 Task: Create record types in expense reportobject.
Action: Mouse moved to (569, 43)
Screenshot: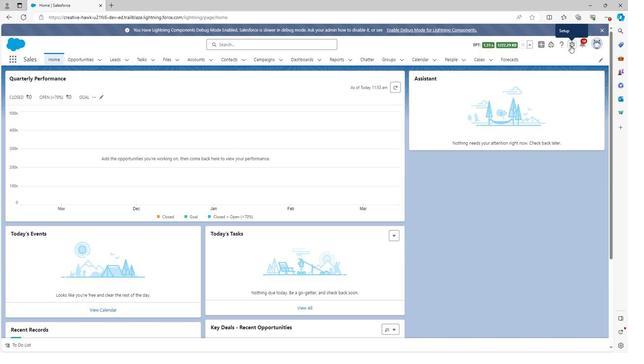 
Action: Mouse pressed left at (569, 43)
Screenshot: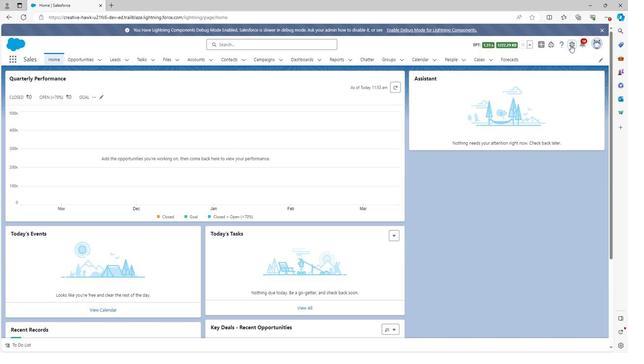 
Action: Mouse moved to (538, 68)
Screenshot: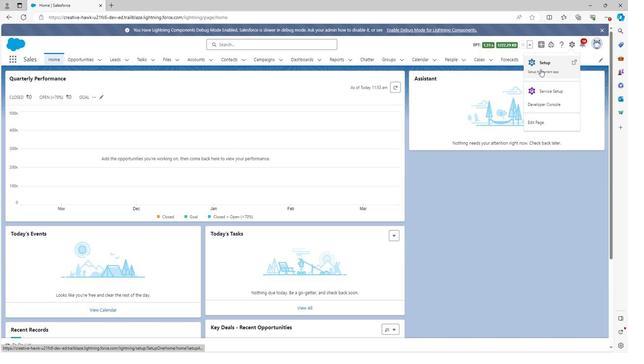 
Action: Mouse pressed left at (538, 68)
Screenshot: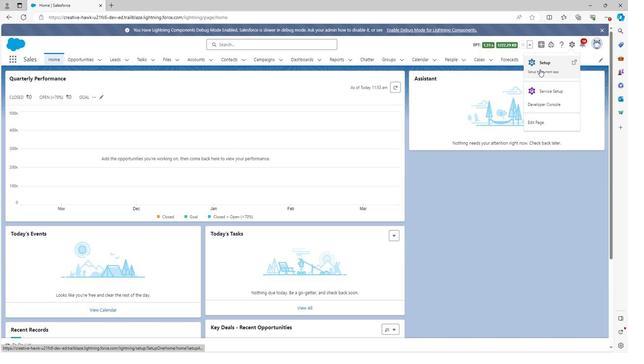 
Action: Mouse moved to (87, 57)
Screenshot: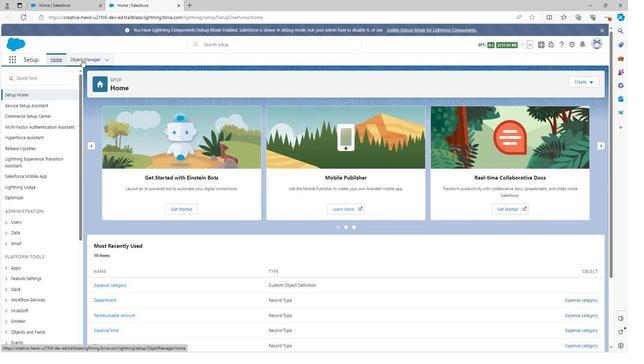 
Action: Mouse pressed left at (87, 57)
Screenshot: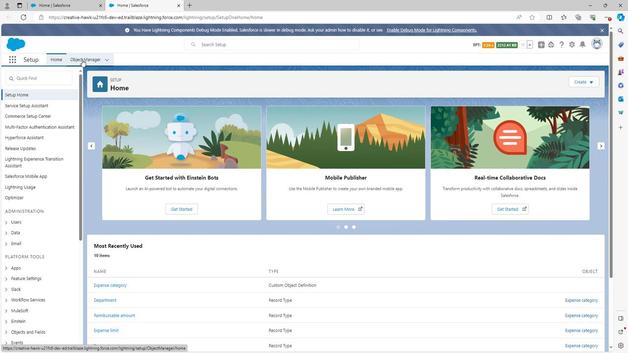 
Action: Mouse moved to (64, 233)
Screenshot: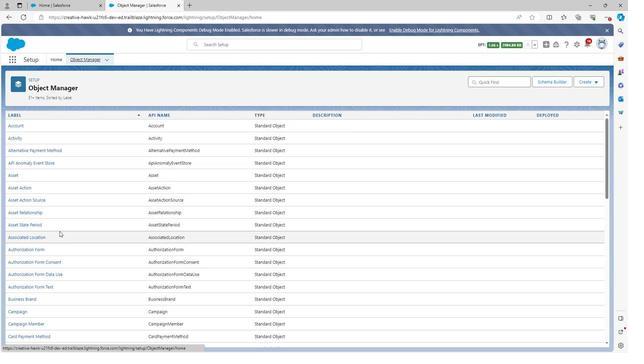 
Action: Mouse scrolled (64, 233) with delta (0, 0)
Screenshot: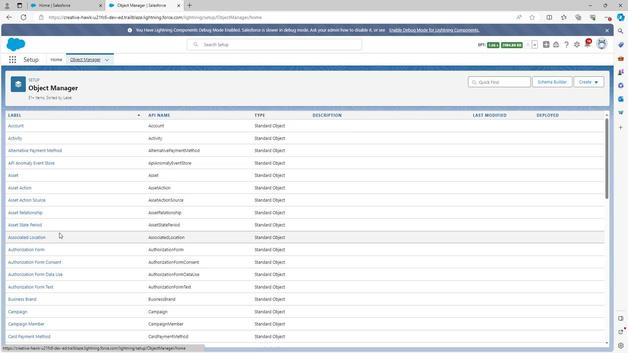 
Action: Mouse moved to (64, 236)
Screenshot: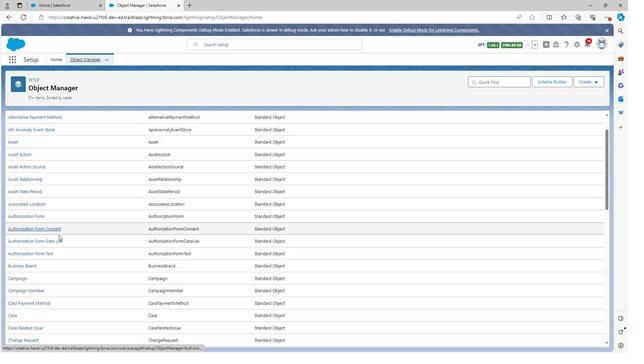 
Action: Mouse scrolled (64, 236) with delta (0, 0)
Screenshot: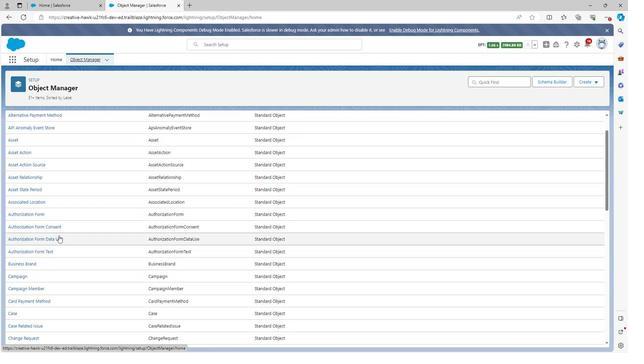 
Action: Mouse moved to (64, 237)
Screenshot: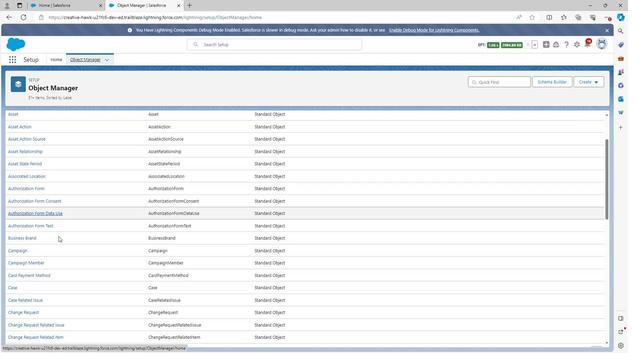 
Action: Mouse scrolled (64, 237) with delta (0, 0)
Screenshot: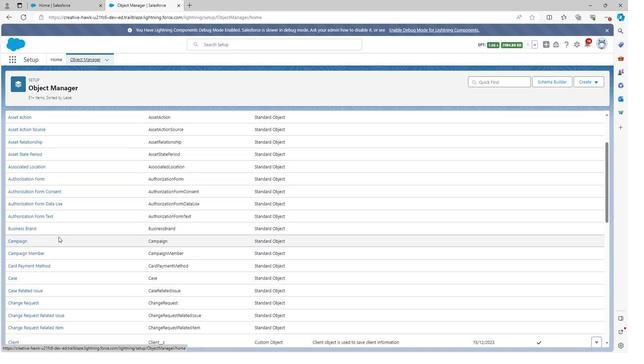 
Action: Mouse moved to (64, 237)
Screenshot: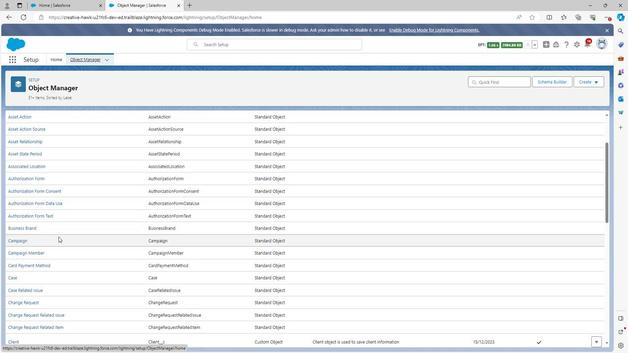 
Action: Mouse scrolled (64, 237) with delta (0, 0)
Screenshot: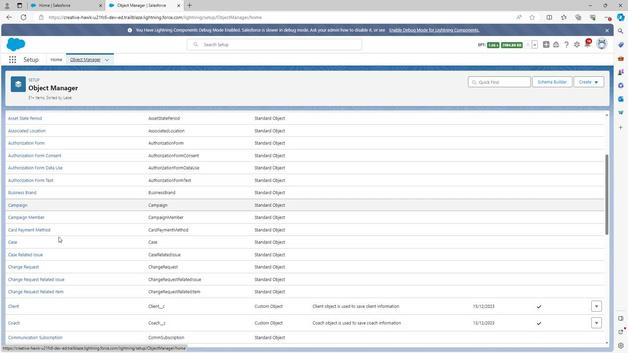 
Action: Mouse scrolled (64, 237) with delta (0, 0)
Screenshot: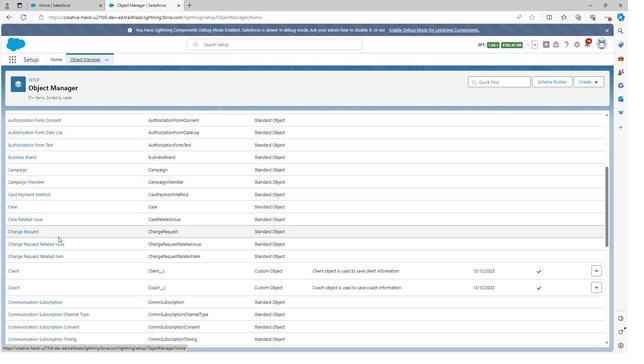 
Action: Mouse scrolled (64, 237) with delta (0, 0)
Screenshot: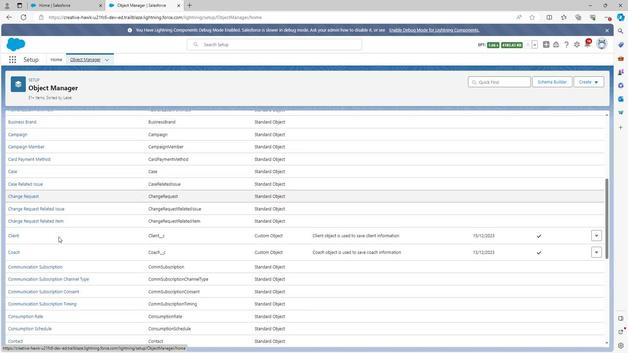 
Action: Mouse scrolled (64, 237) with delta (0, 0)
Screenshot: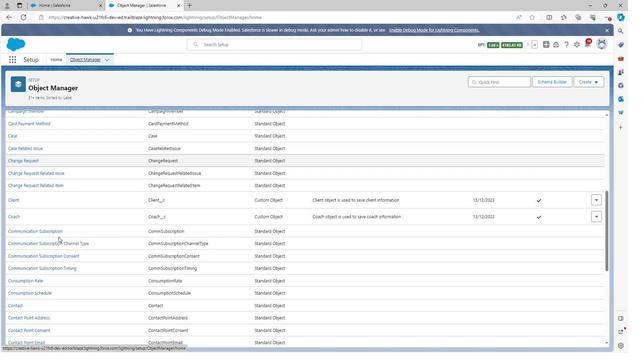 
Action: Mouse scrolled (64, 237) with delta (0, 0)
Screenshot: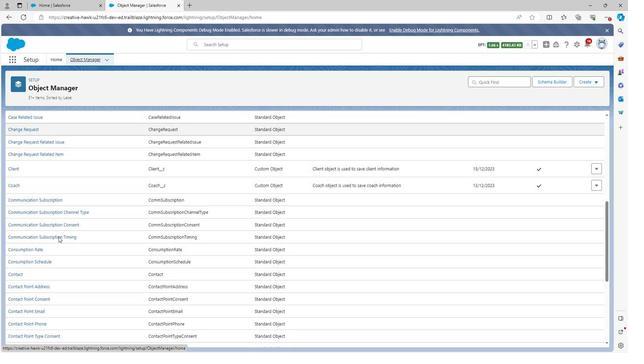 
Action: Mouse scrolled (64, 237) with delta (0, 0)
Screenshot: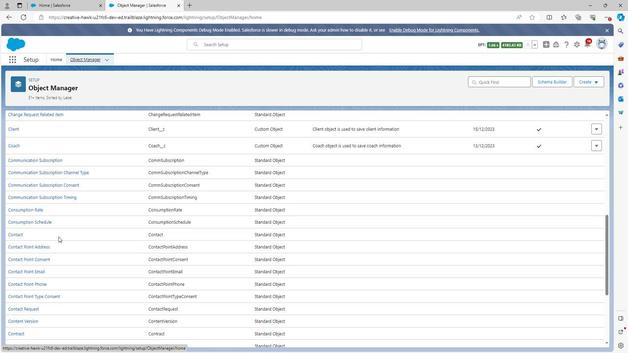 
Action: Mouse scrolled (64, 237) with delta (0, 0)
Screenshot: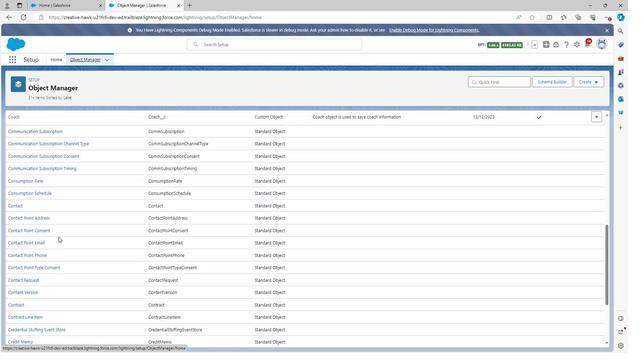 
Action: Mouse scrolled (64, 237) with delta (0, 0)
Screenshot: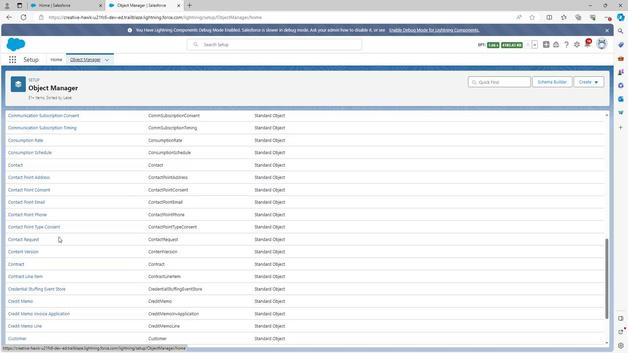 
Action: Mouse scrolled (64, 237) with delta (0, 0)
Screenshot: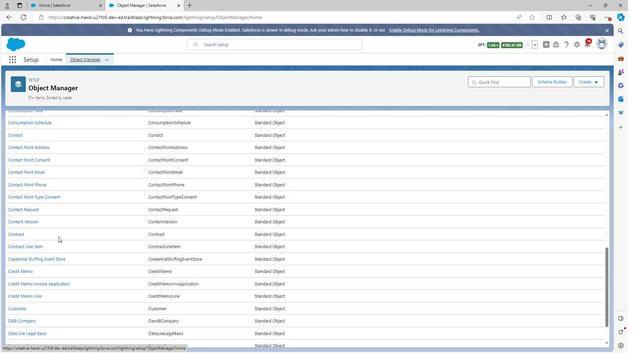 
Action: Mouse scrolled (64, 237) with delta (0, 0)
Screenshot: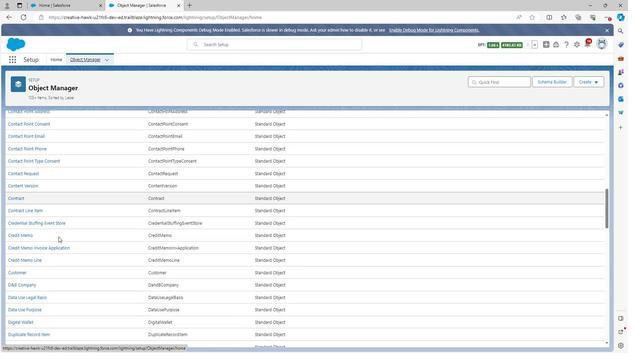 
Action: Mouse scrolled (64, 237) with delta (0, 0)
Screenshot: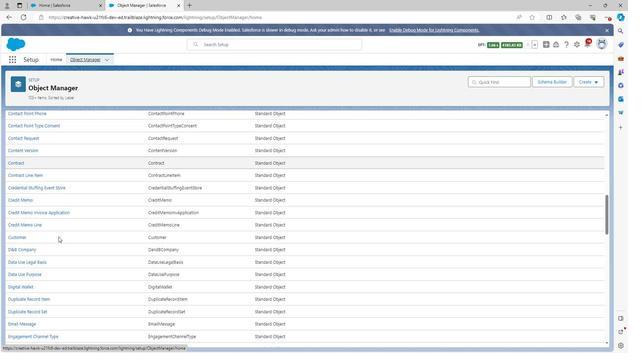 
Action: Mouse scrolled (64, 237) with delta (0, 0)
Screenshot: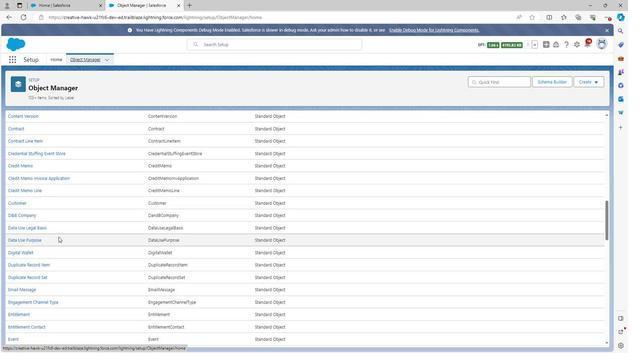 
Action: Mouse moved to (64, 238)
Screenshot: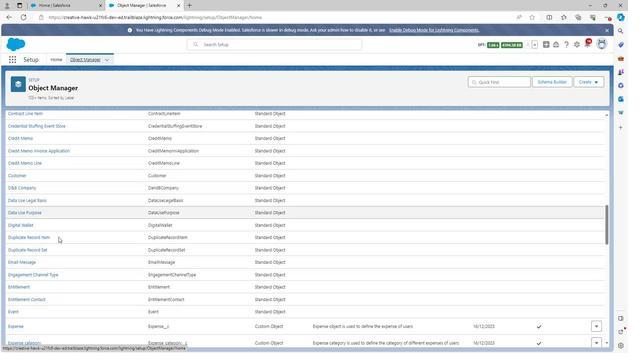 
Action: Mouse scrolled (64, 238) with delta (0, 0)
Screenshot: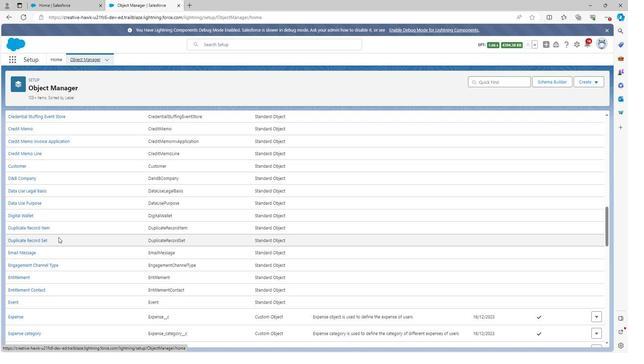 
Action: Mouse scrolled (64, 238) with delta (0, 0)
Screenshot: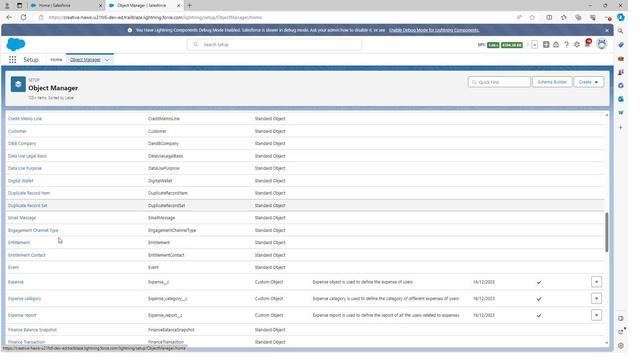 
Action: Mouse scrolled (64, 238) with delta (0, 0)
Screenshot: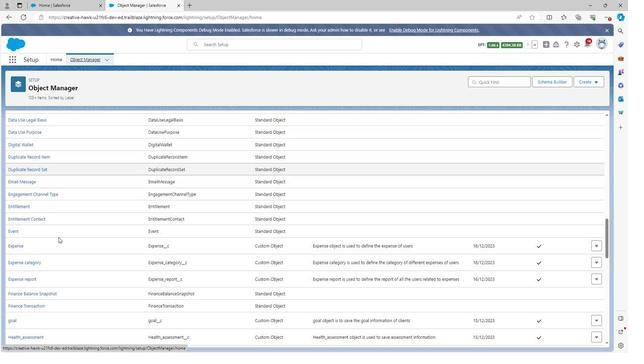 
Action: Mouse moved to (36, 244)
Screenshot: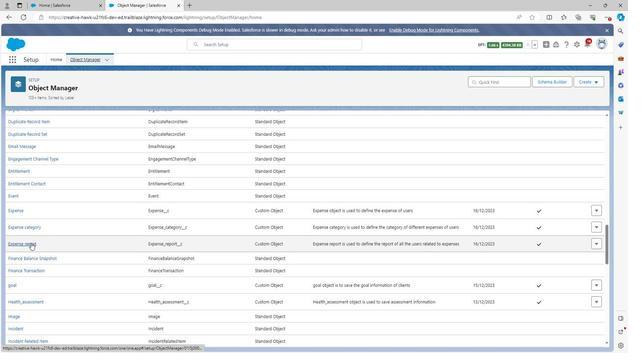 
Action: Mouse pressed left at (36, 244)
Screenshot: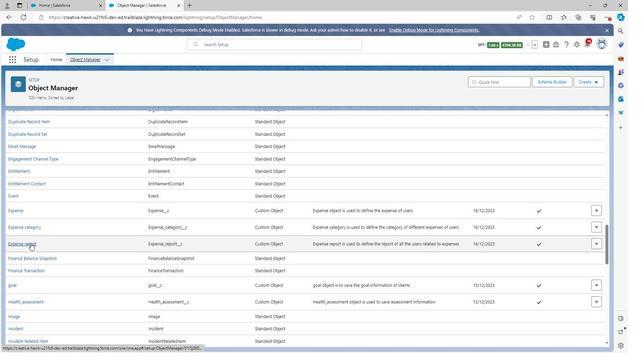 
Action: Mouse moved to (35, 216)
Screenshot: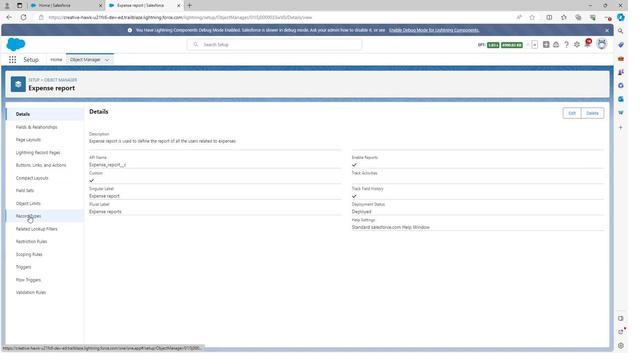 
Action: Mouse pressed left at (35, 216)
Screenshot: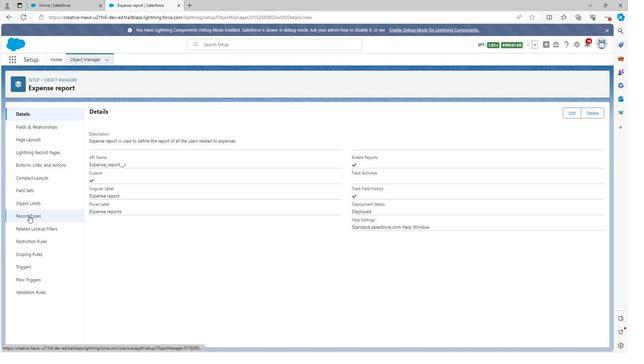 
Action: Mouse moved to (540, 110)
Screenshot: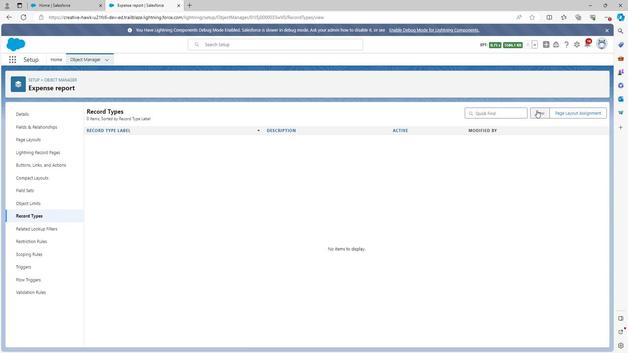 
Action: Mouse pressed left at (540, 110)
Screenshot: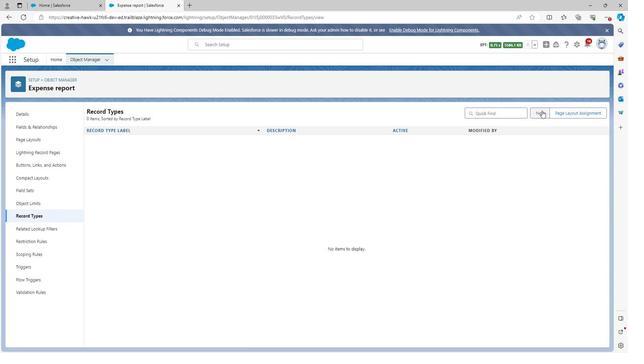 
Action: Mouse moved to (222, 175)
Screenshot: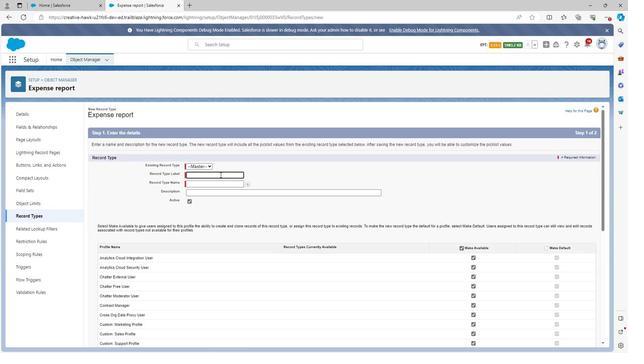 
Action: Mouse pressed left at (222, 175)
Screenshot: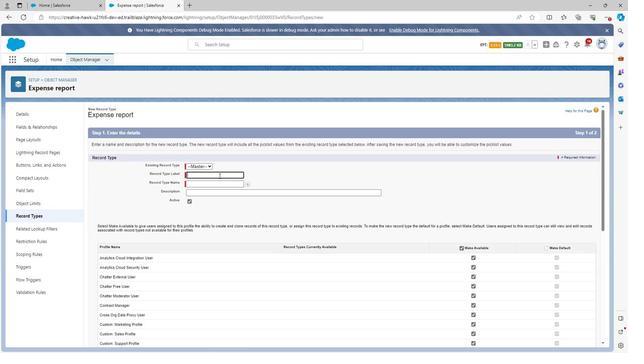 
Action: Mouse moved to (223, 175)
Screenshot: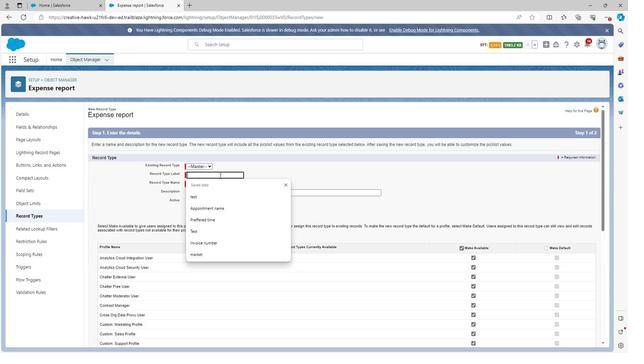 
Action: Key pressed <Key.shift>Report<Key.space>name
Screenshot: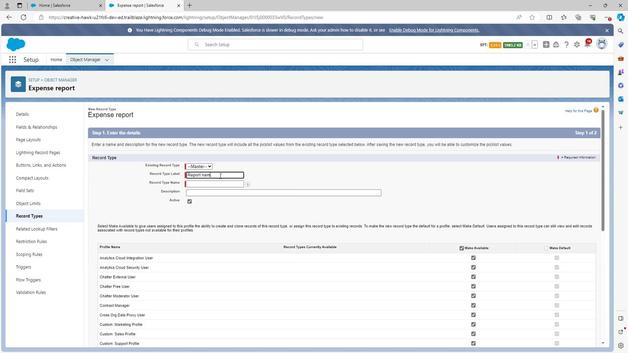 
Action: Mouse moved to (303, 172)
Screenshot: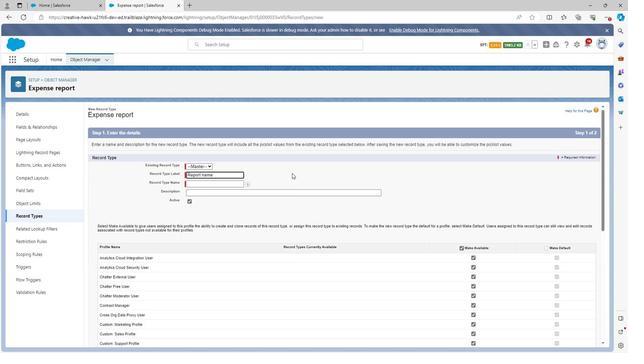 
Action: Mouse pressed left at (303, 172)
Screenshot: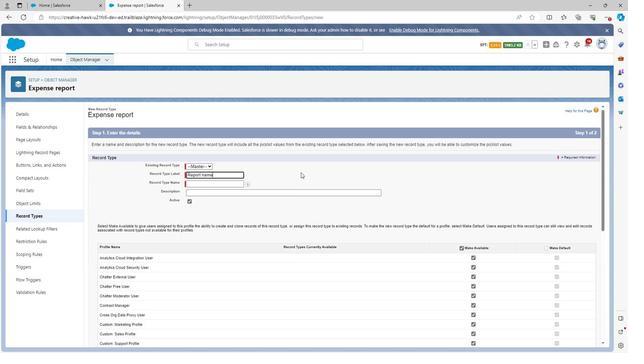 
Action: Mouse moved to (255, 196)
Screenshot: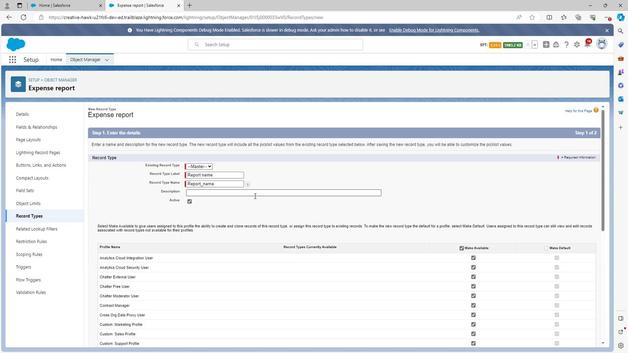 
Action: Mouse pressed left at (255, 196)
Screenshot: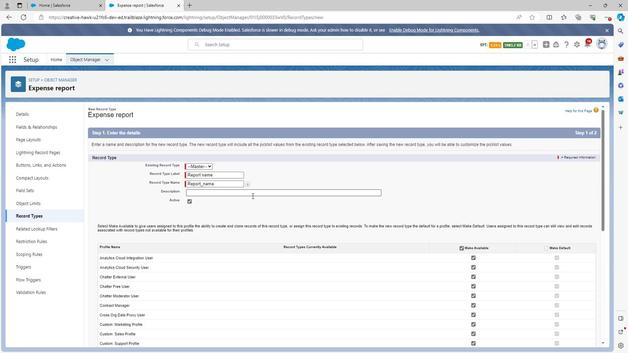 
Action: Mouse moved to (255, 195)
Screenshot: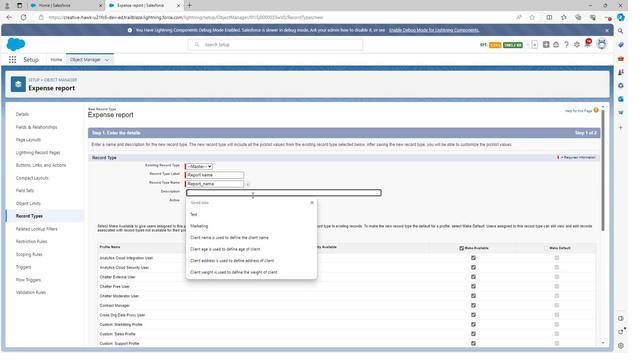 
Action: Key pressed <Key.shift><Key.shift><Key.shift><Key.shift><Key.shift>Report<Key.space>name<Key.space>record<Key.space>type<Key.space>is<Key.space>used<Key.space>to<Key.space>save<Key.space>the<Key.space>report<Key.space>data<Key.space>with<Key.space>name
Screenshot: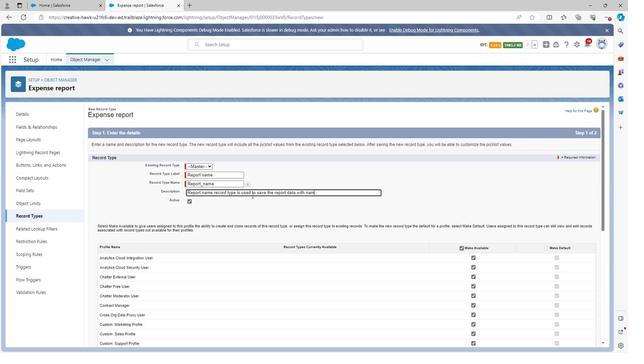 
Action: Mouse moved to (544, 249)
Screenshot: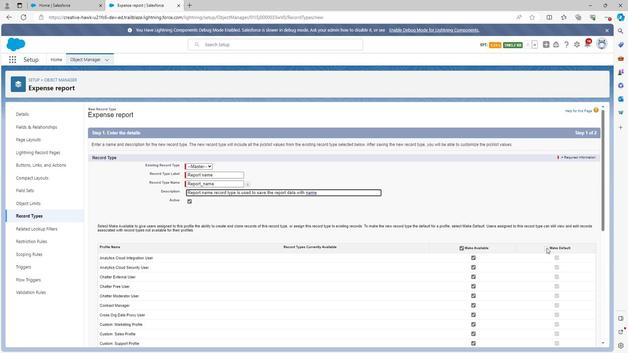 
Action: Mouse pressed left at (544, 249)
Screenshot: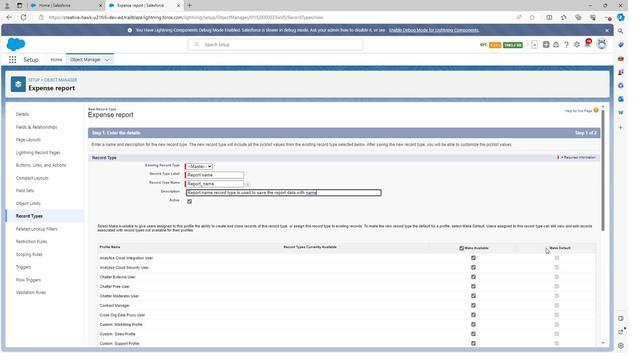 
Action: Mouse moved to (543, 249)
Screenshot: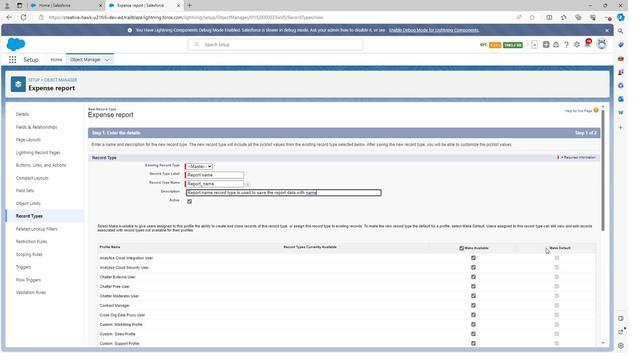 
Action: Mouse pressed left at (543, 249)
Screenshot: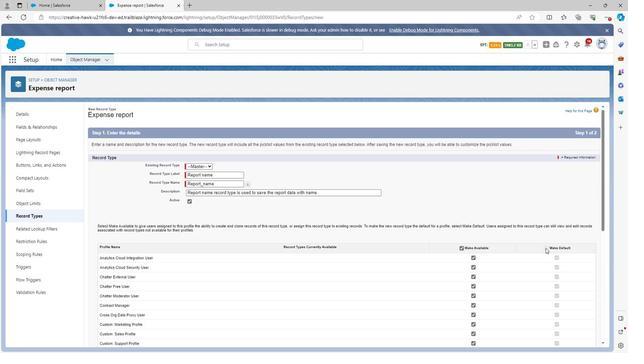 
Action: Mouse moved to (529, 239)
Screenshot: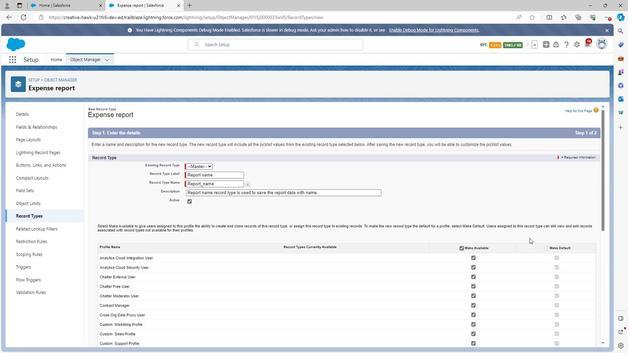 
Action: Mouse scrolled (529, 239) with delta (0, 0)
Screenshot: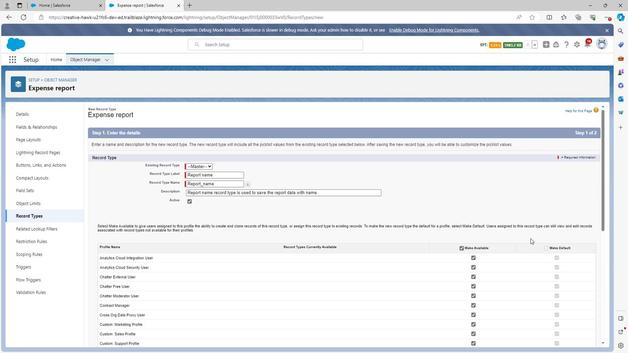
Action: Mouse scrolled (529, 239) with delta (0, 0)
Screenshot: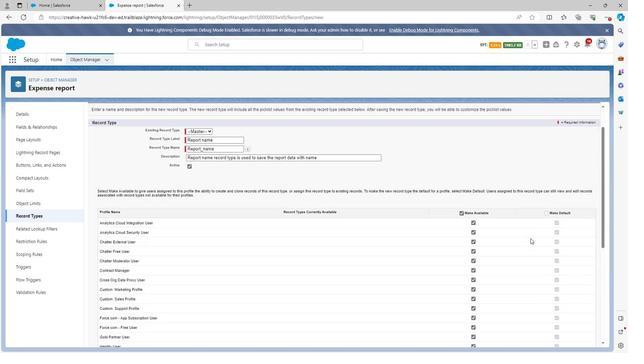 
Action: Mouse moved to (529, 239)
Screenshot: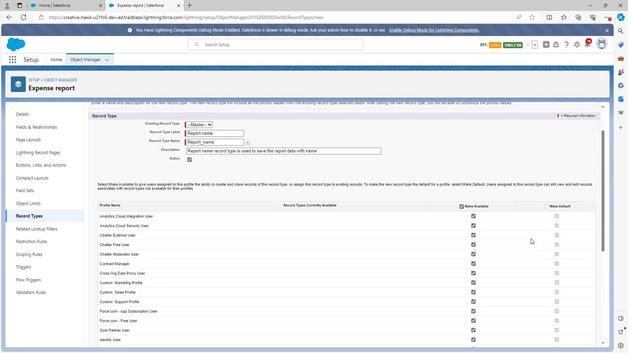 
Action: Mouse scrolled (529, 239) with delta (0, 0)
Screenshot: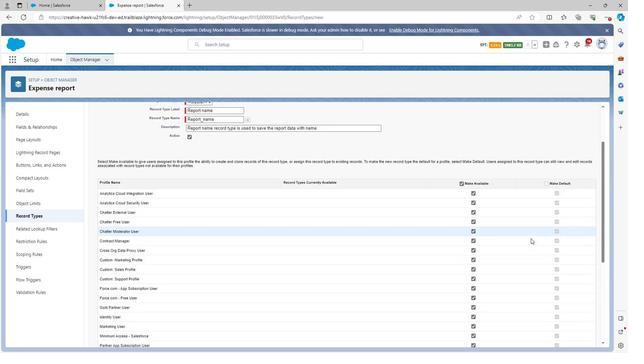 
Action: Mouse scrolled (529, 239) with delta (0, 0)
Screenshot: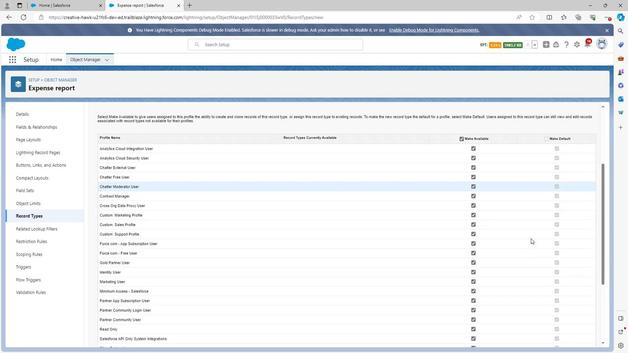 
Action: Mouse moved to (529, 240)
Screenshot: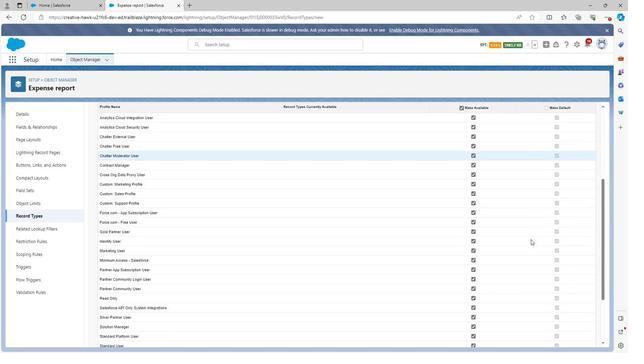 
Action: Mouse scrolled (529, 240) with delta (0, 0)
Screenshot: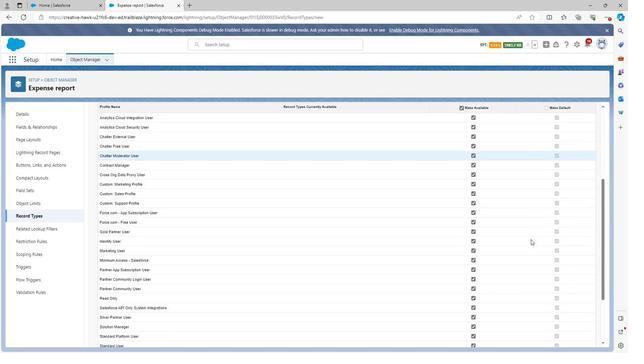 
Action: Mouse moved to (530, 242)
Screenshot: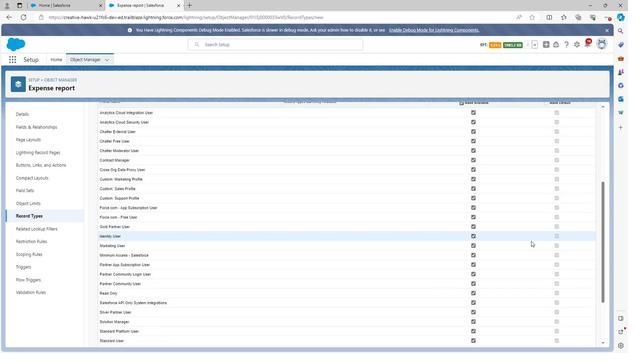 
Action: Mouse scrolled (530, 241) with delta (0, 0)
Screenshot: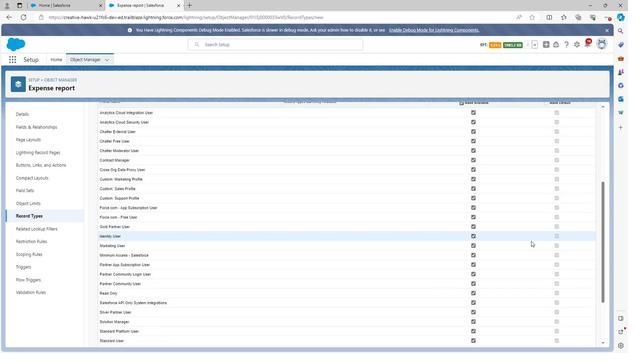 
Action: Mouse moved to (530, 242)
Screenshot: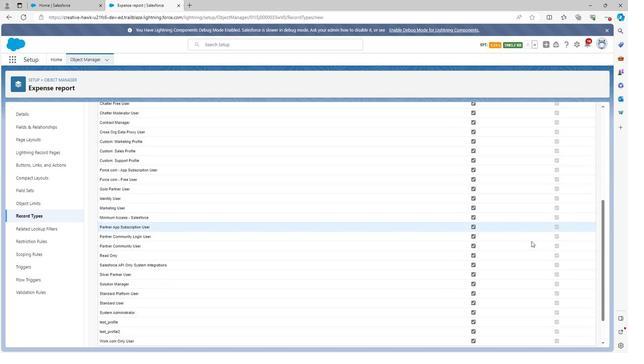 
Action: Mouse scrolled (530, 242) with delta (0, 0)
Screenshot: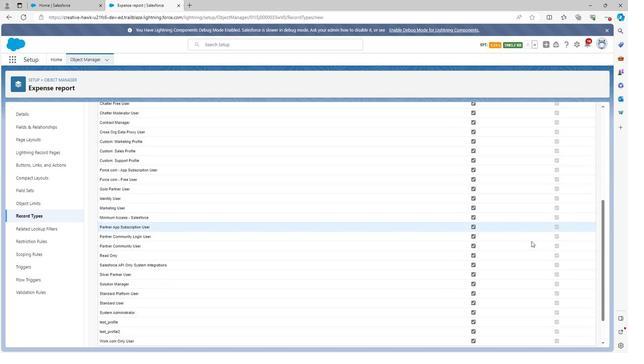 
Action: Mouse moved to (530, 243)
Screenshot: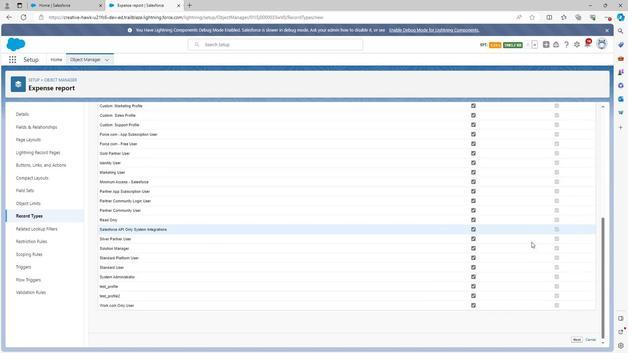 
Action: Mouse scrolled (530, 242) with delta (0, 0)
Screenshot: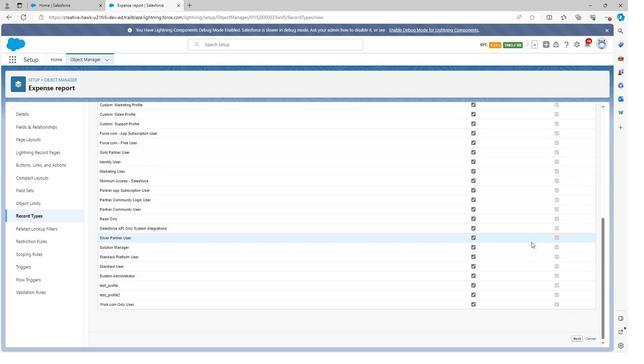 
Action: Mouse moved to (574, 339)
Screenshot: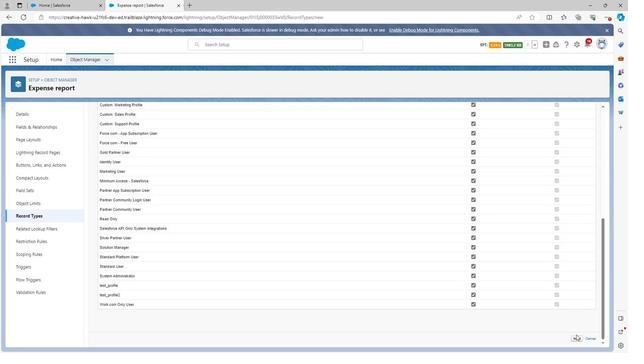 
Action: Mouse pressed left at (574, 339)
Screenshot: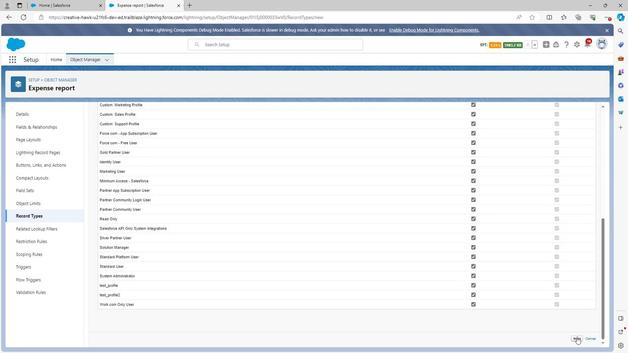 
Action: Mouse moved to (492, 305)
Screenshot: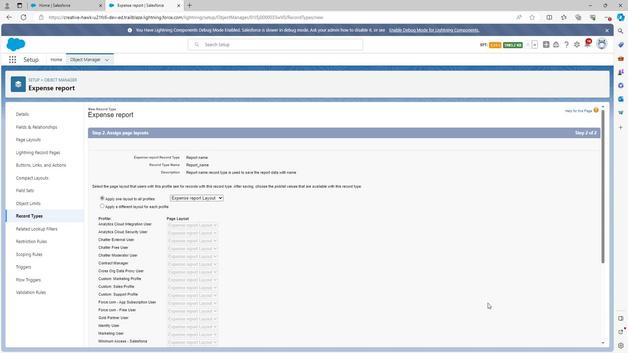 
Action: Mouse scrolled (492, 305) with delta (0, 0)
Screenshot: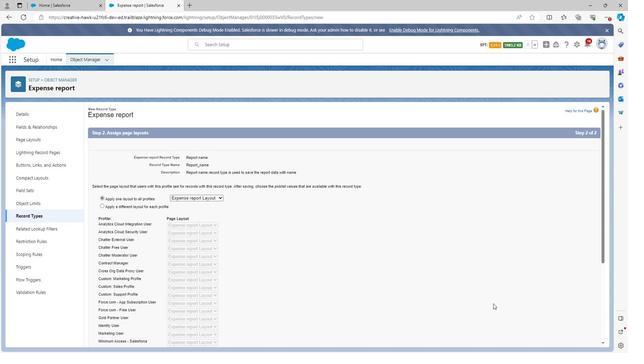 
Action: Mouse moved to (493, 306)
Screenshot: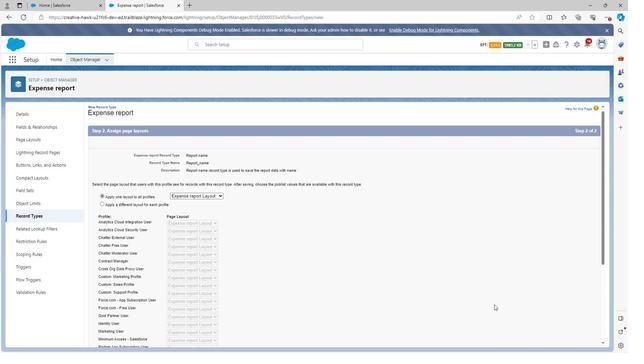 
Action: Mouse scrolled (493, 306) with delta (0, 0)
Screenshot: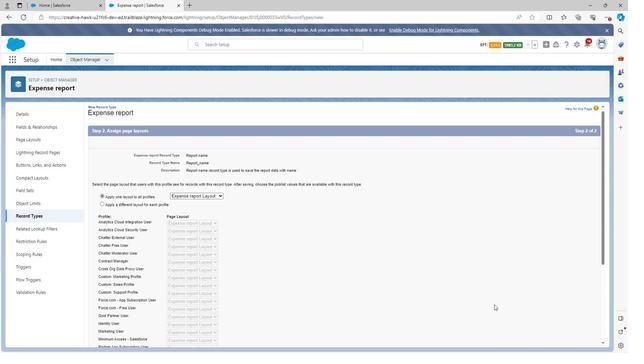 
Action: Mouse moved to (493, 306)
Screenshot: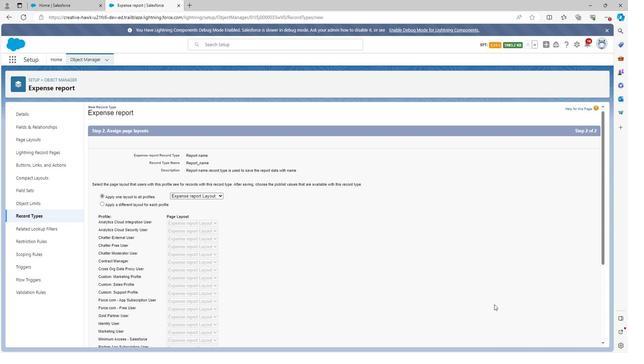 
Action: Mouse scrolled (493, 306) with delta (0, 0)
Screenshot: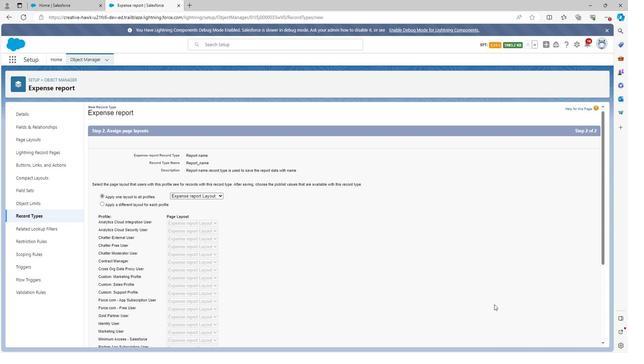 
Action: Mouse scrolled (493, 306) with delta (0, 0)
Screenshot: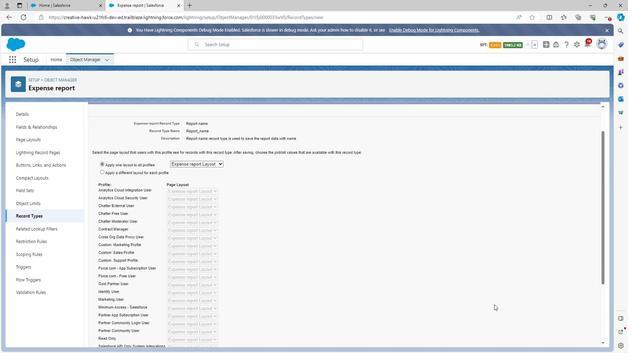 
Action: Mouse moved to (493, 307)
Screenshot: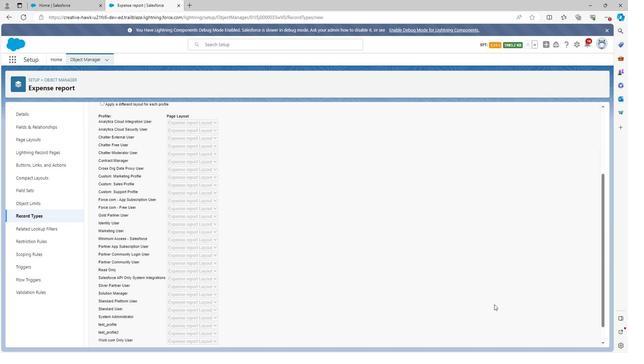 
Action: Mouse scrolled (493, 307) with delta (0, 0)
Screenshot: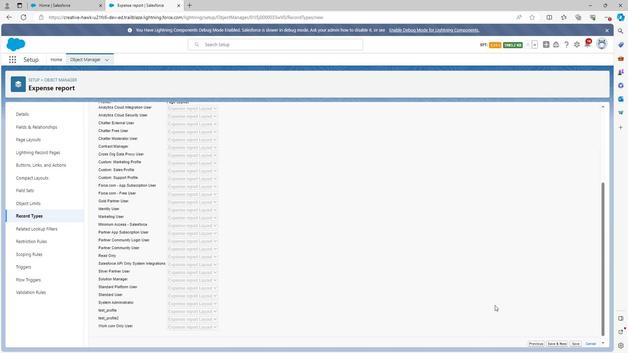 
Action: Mouse moved to (495, 310)
Screenshot: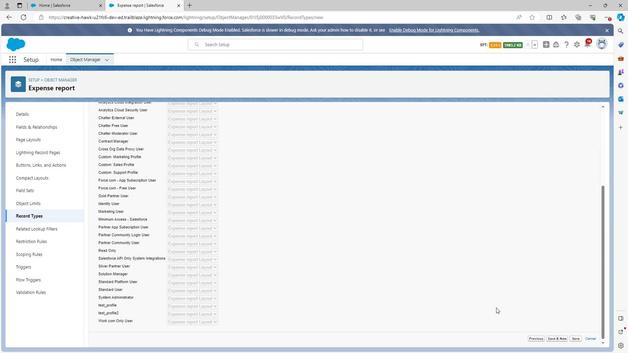 
Action: Mouse scrolled (495, 309) with delta (0, 0)
Screenshot: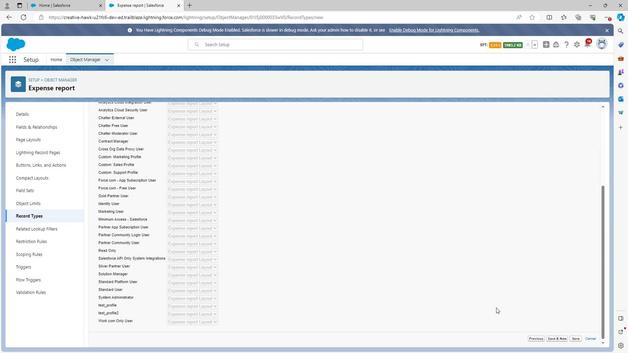 
Action: Mouse moved to (498, 313)
Screenshot: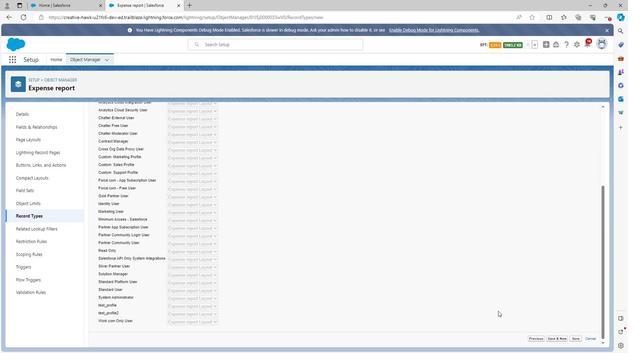 
Action: Mouse scrolled (498, 313) with delta (0, 0)
Screenshot: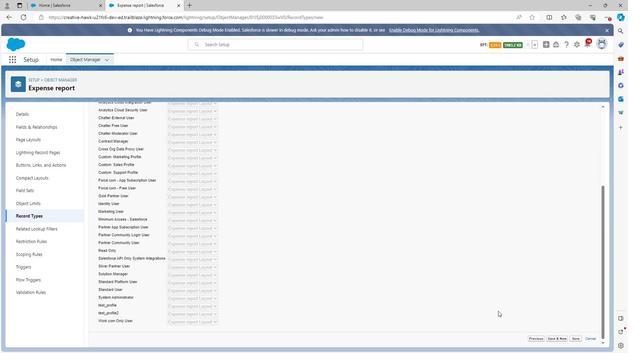 
Action: Mouse moved to (574, 341)
Screenshot: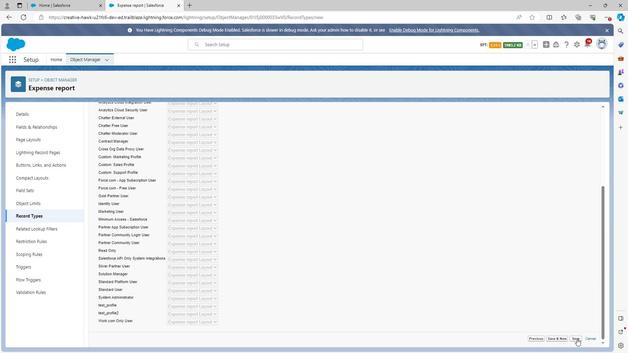 
Action: Mouse pressed left at (574, 341)
Screenshot: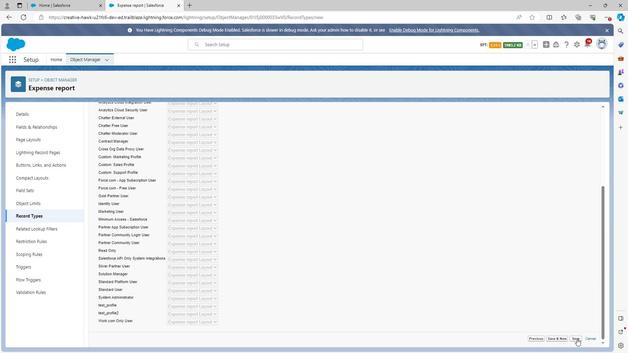 
Action: Mouse moved to (36, 214)
Screenshot: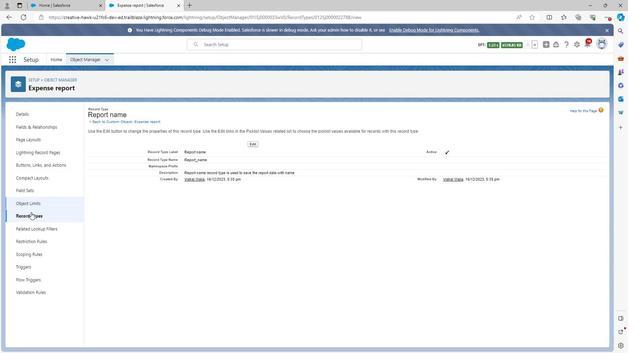 
Action: Mouse pressed left at (36, 214)
Screenshot: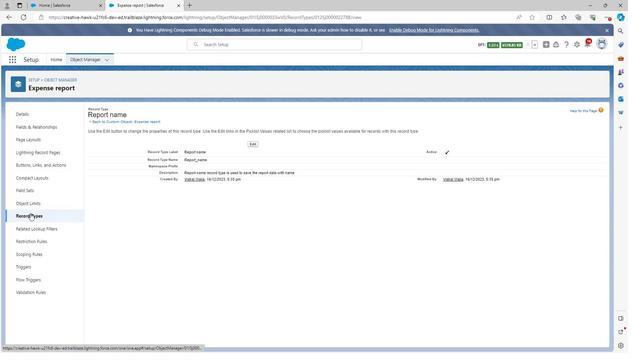 
Action: Mouse moved to (534, 113)
Screenshot: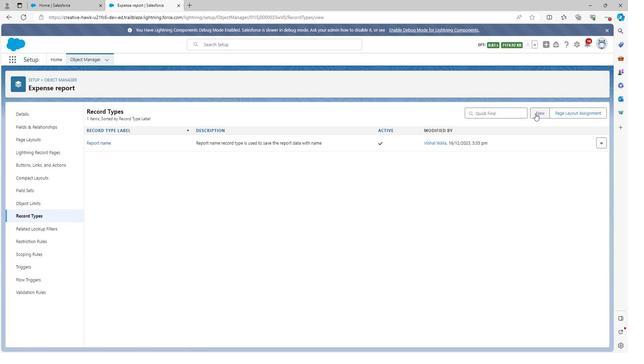 
Action: Mouse pressed left at (534, 113)
Screenshot: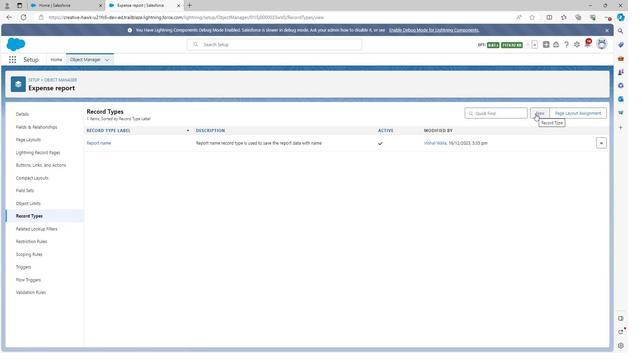 
Action: Mouse moved to (221, 176)
Screenshot: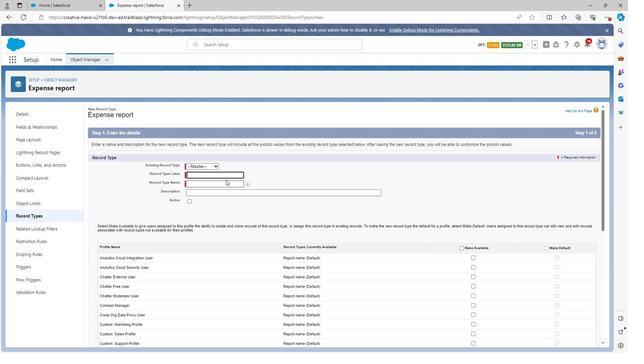
Action: Key pressed <Key.shift><Key.shift><Key.shift>Report<Key.space><Key.shift>Sum<Key.backspace>bmitter
Screenshot: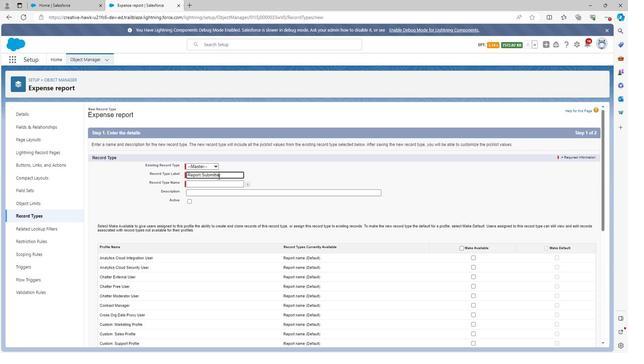 
Action: Mouse moved to (258, 179)
Screenshot: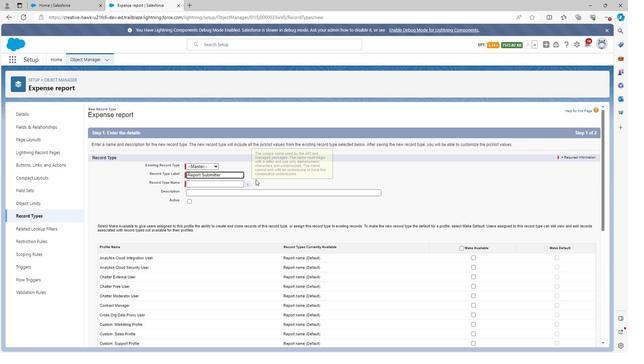 
Action: Mouse pressed left at (258, 179)
Screenshot: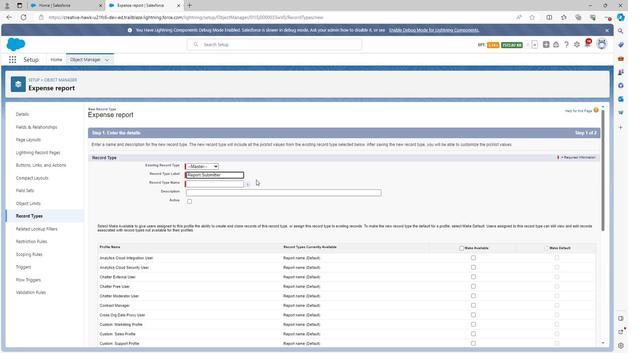 
Action: Mouse moved to (226, 192)
Screenshot: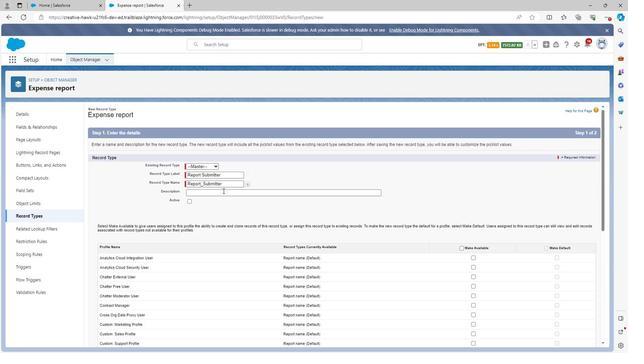 
Action: Mouse pressed left at (226, 192)
Screenshot: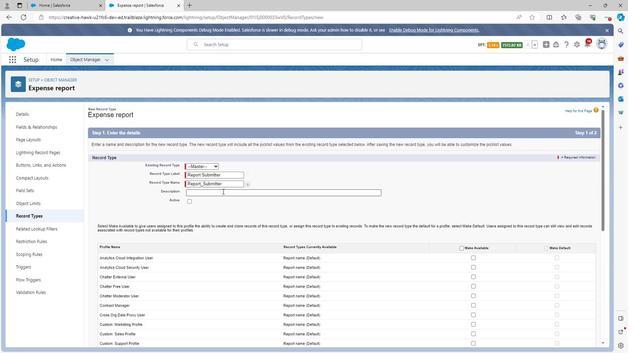 
Action: Key pressed <Key.shift><Key.shift><Key.shift><Key.shift>Report<Key.space>submitter<Key.space>is<Key.space>used<Key.space>to<Key.space>define<Key.space>the<Key.space>report<Key.space>submitter
Screenshot: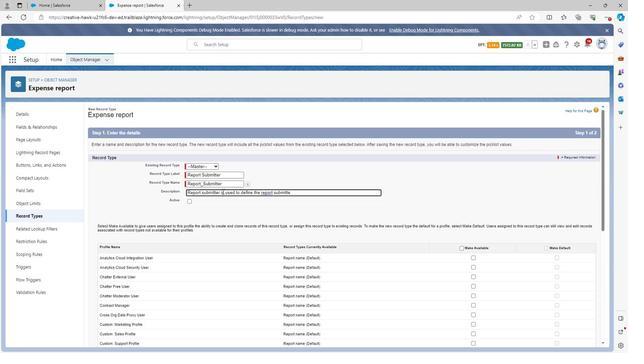 
Action: Mouse moved to (192, 202)
Screenshot: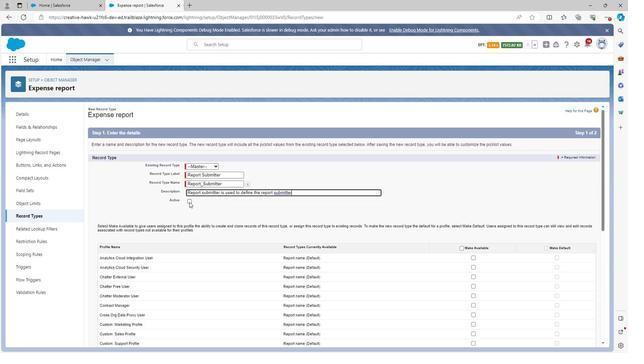 
Action: Mouse pressed left at (192, 202)
Screenshot: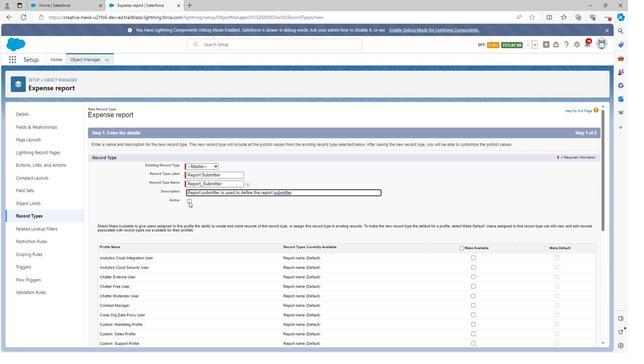 
Action: Mouse moved to (461, 249)
Screenshot: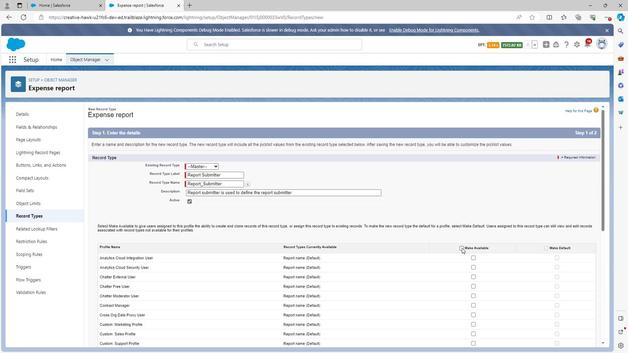 
Action: Mouse pressed left at (461, 249)
Screenshot: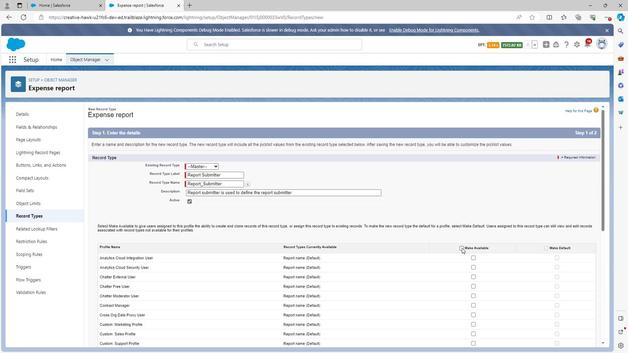 
Action: Mouse moved to (546, 249)
Screenshot: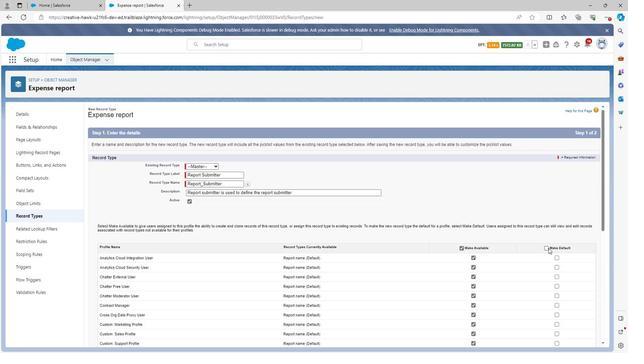 
Action: Mouse pressed left at (546, 249)
Screenshot: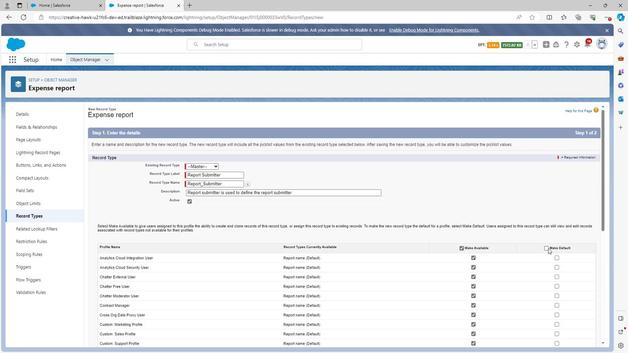 
Action: Mouse moved to (516, 253)
Screenshot: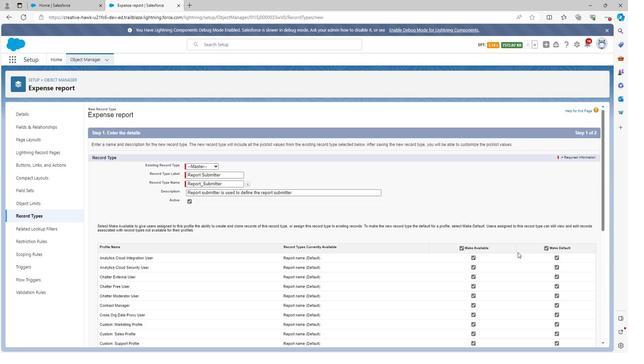 
Action: Mouse scrolled (516, 253) with delta (0, 0)
Screenshot: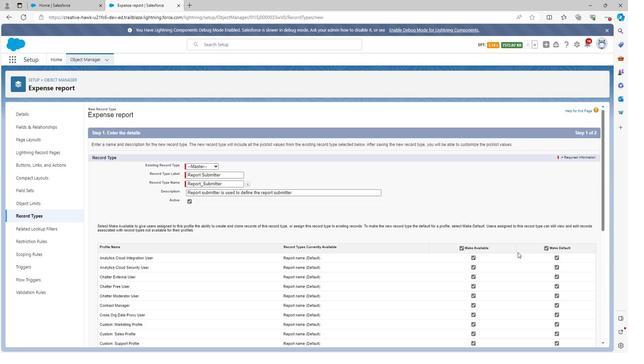 
Action: Mouse scrolled (516, 253) with delta (0, 0)
Screenshot: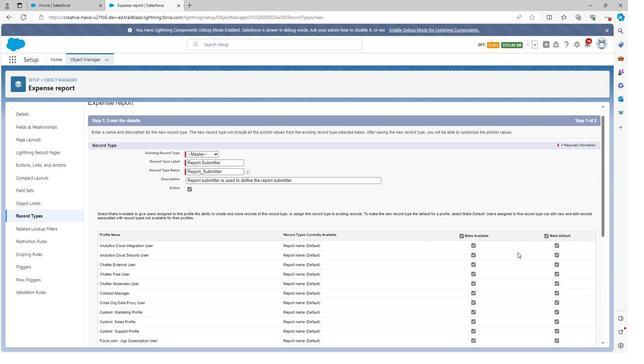 
Action: Mouse scrolled (516, 253) with delta (0, 0)
Screenshot: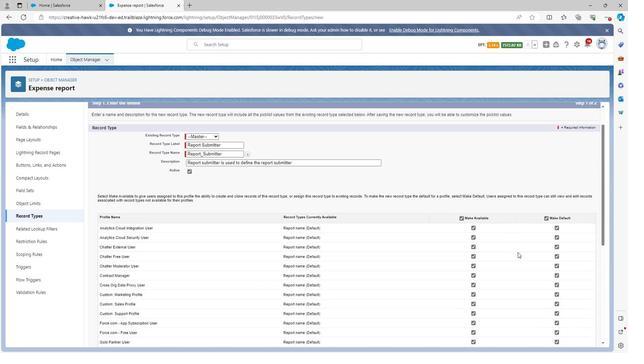 
Action: Mouse scrolled (516, 253) with delta (0, 0)
Screenshot: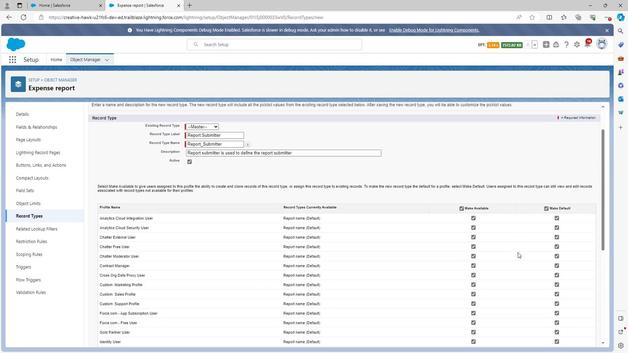 
Action: Mouse scrolled (516, 253) with delta (0, 0)
Screenshot: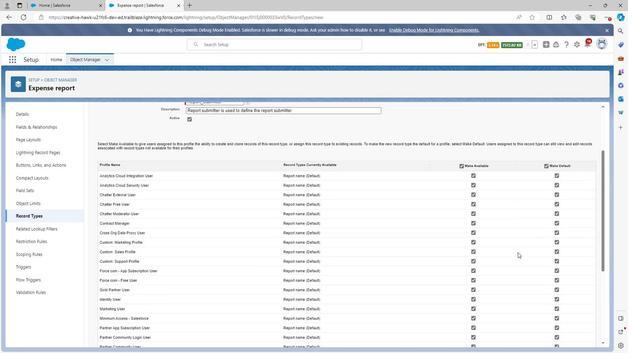 
Action: Mouse scrolled (516, 253) with delta (0, 0)
Screenshot: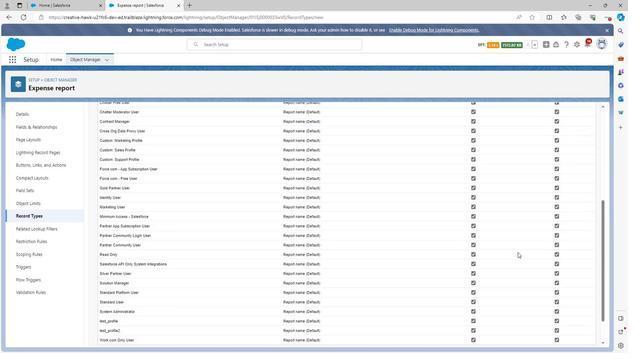 
Action: Mouse moved to (516, 254)
Screenshot: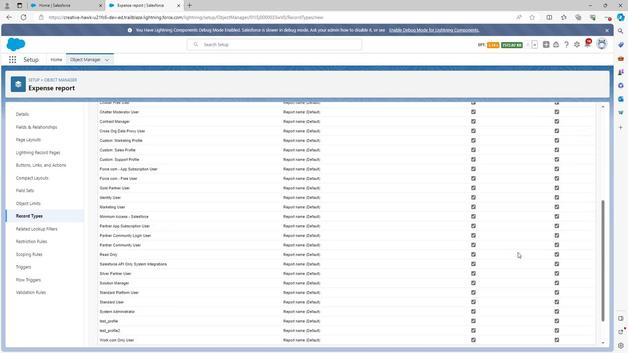 
Action: Mouse scrolled (516, 253) with delta (0, 0)
Screenshot: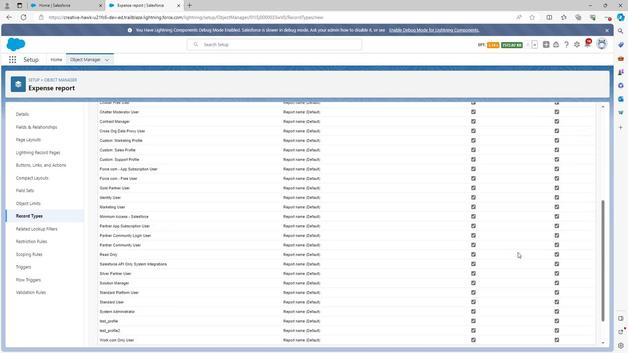 
Action: Mouse moved to (519, 257)
Screenshot: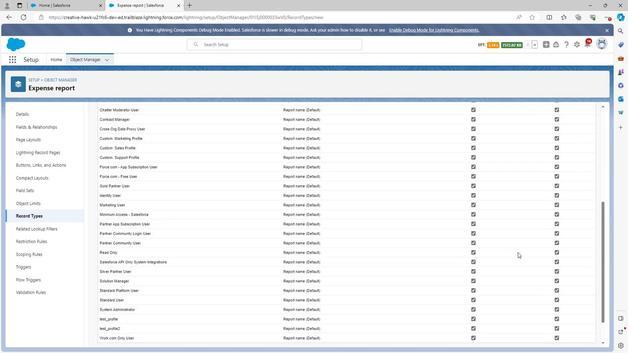 
Action: Mouse scrolled (519, 257) with delta (0, 0)
Screenshot: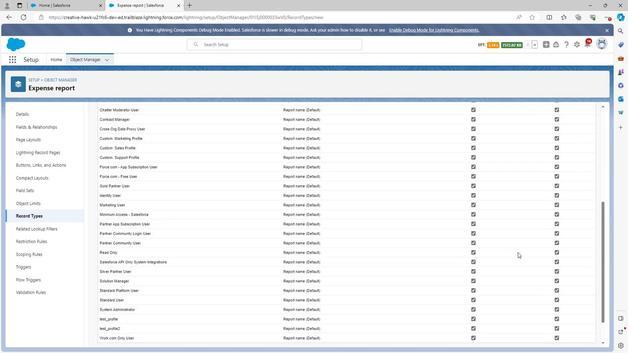
Action: Mouse moved to (523, 264)
Screenshot: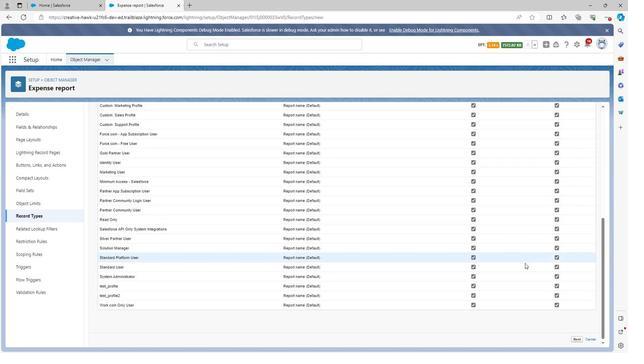 
Action: Mouse scrolled (523, 263) with delta (0, 0)
Screenshot: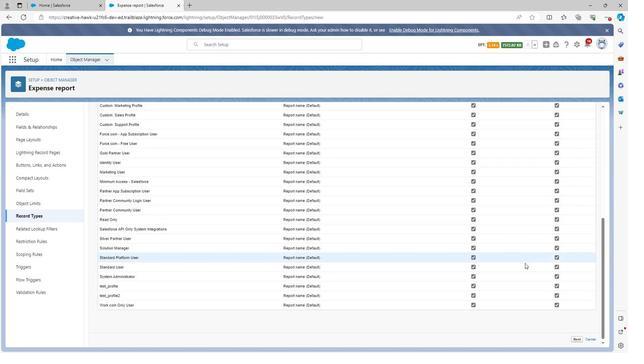 
Action: Mouse moved to (573, 341)
Screenshot: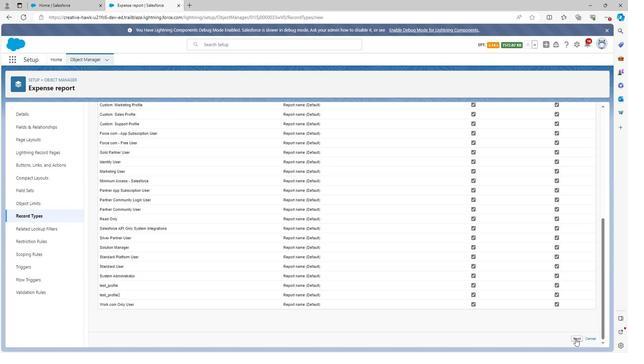 
Action: Mouse pressed left at (573, 341)
Screenshot: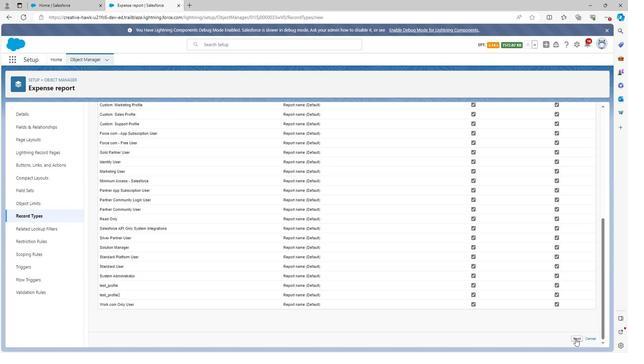 
Action: Mouse moved to (515, 296)
Screenshot: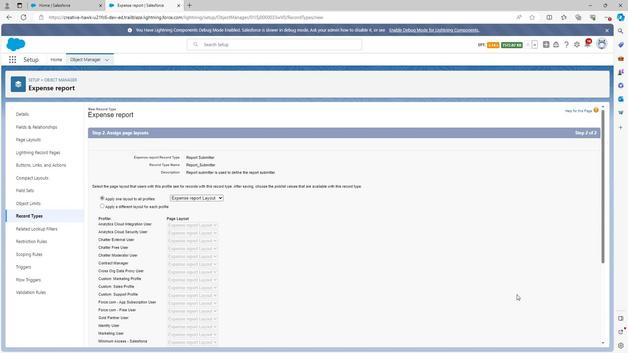
Action: Mouse scrolled (515, 295) with delta (0, 0)
Screenshot: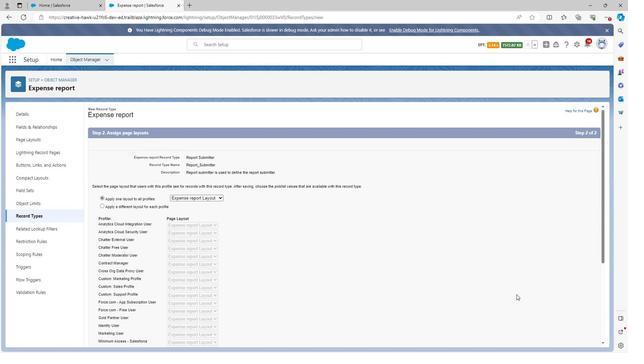 
Action: Mouse scrolled (515, 295) with delta (0, 0)
Screenshot: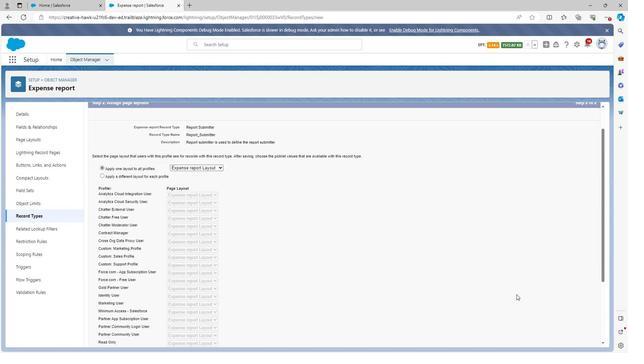 
Action: Mouse moved to (515, 297)
Screenshot: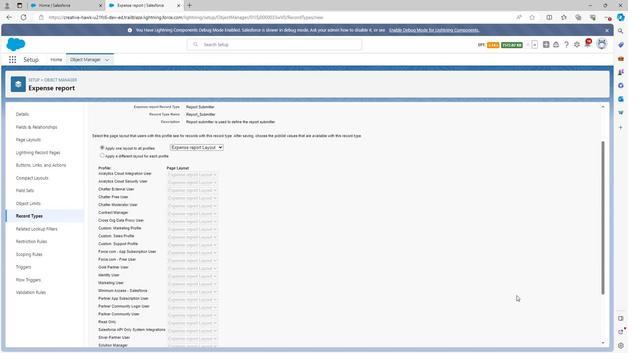 
Action: Mouse scrolled (515, 296) with delta (0, 0)
Screenshot: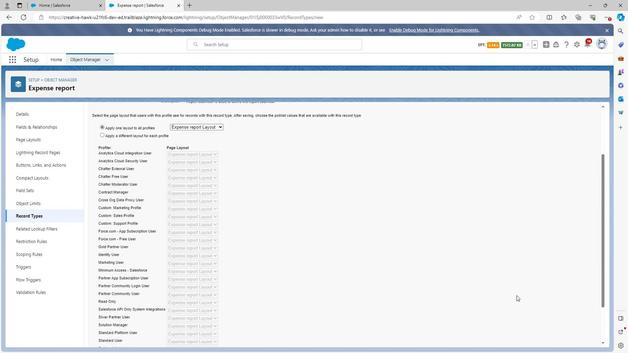 
Action: Mouse scrolled (515, 296) with delta (0, 0)
Screenshot: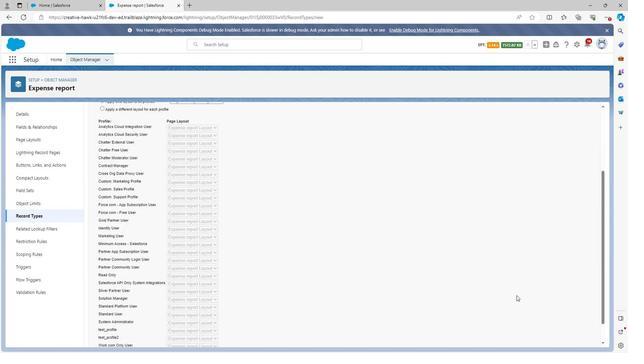 
Action: Mouse scrolled (515, 296) with delta (0, 0)
Screenshot: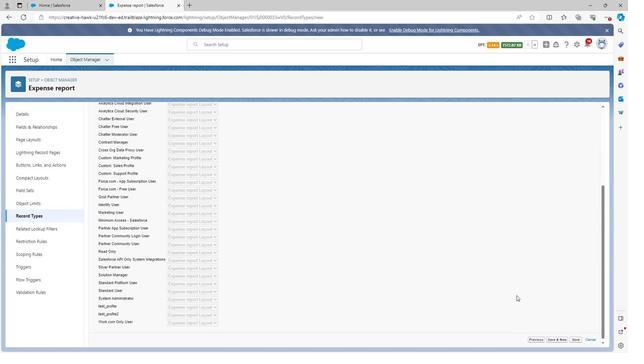 
Action: Mouse moved to (575, 341)
Screenshot: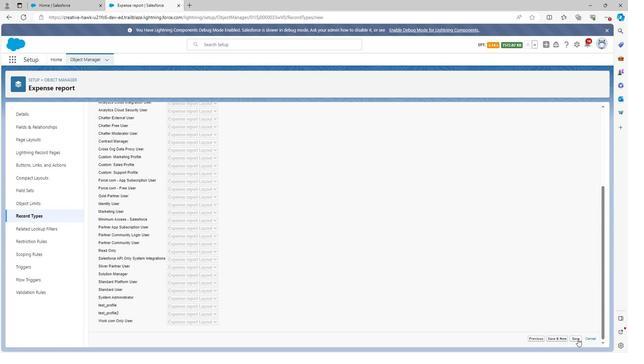 
Action: Mouse pressed left at (575, 341)
Screenshot: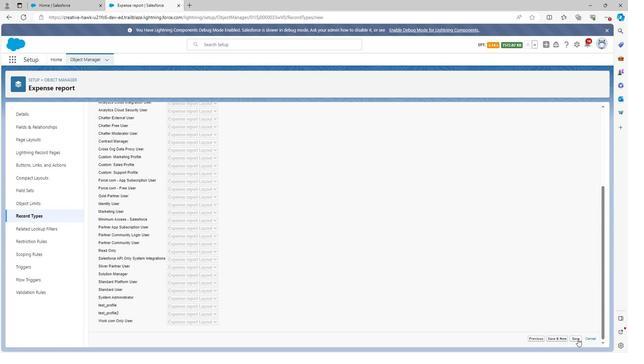 
Action: Mouse moved to (42, 215)
Screenshot: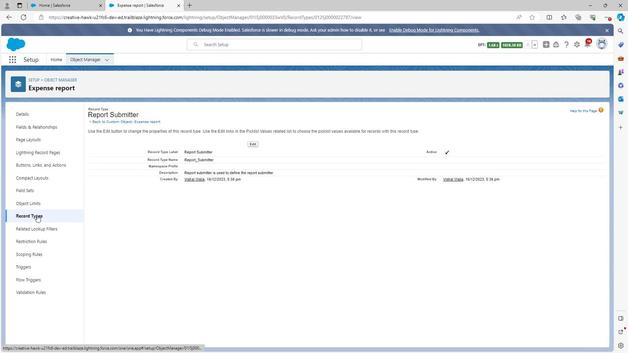 
Action: Mouse pressed left at (42, 215)
Screenshot: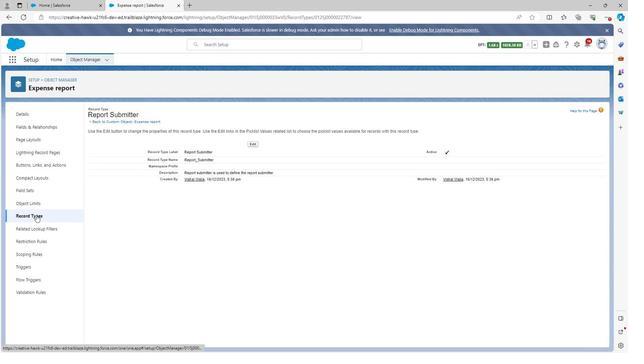 
Action: Mouse moved to (538, 112)
Screenshot: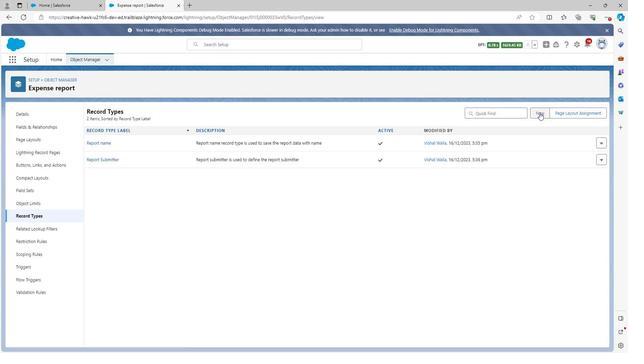 
Action: Mouse pressed left at (538, 112)
Screenshot: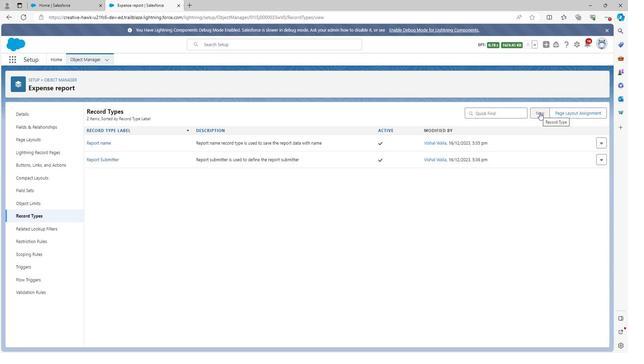 
Action: Mouse moved to (224, 178)
Screenshot: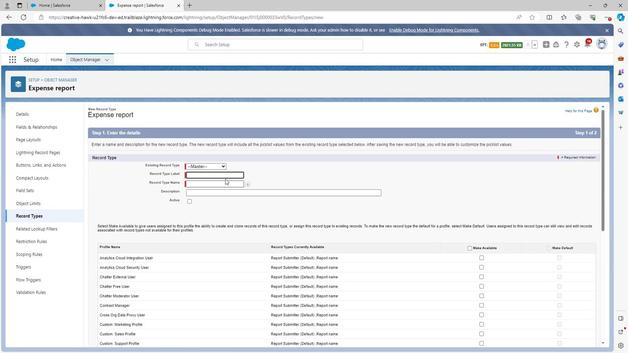 
Action: Key pressed <Key.shift>Report<Key.space>sumis
Screenshot: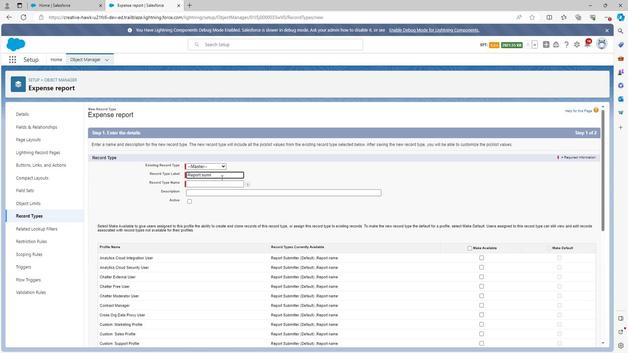 
Action: Mouse moved to (224, 178)
Screenshot: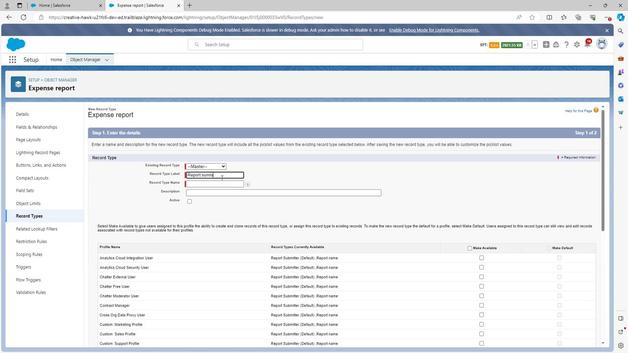
Action: Key pressed sion<Key.space>d<Key.backspace><Key.backspace><Key.backspace><Key.backspace><Key.backspace><Key.backspace><Key.backspace><Key.backspace><Key.backspace>bmission<Key.space>date
Screenshot: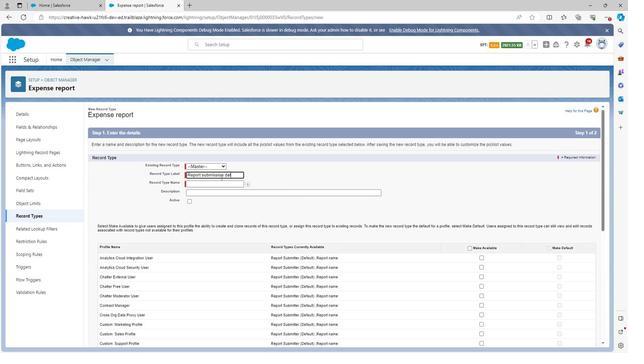 
Action: Mouse moved to (311, 171)
Screenshot: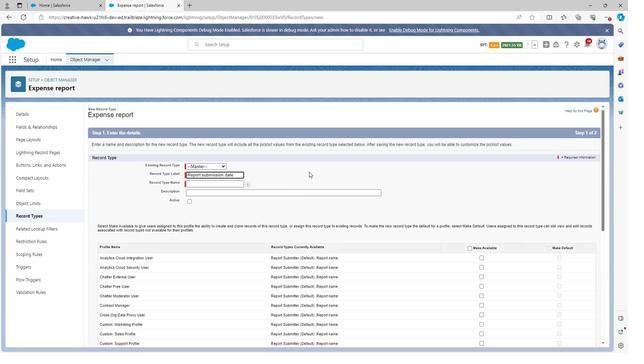 
Action: Mouse pressed left at (311, 171)
Screenshot: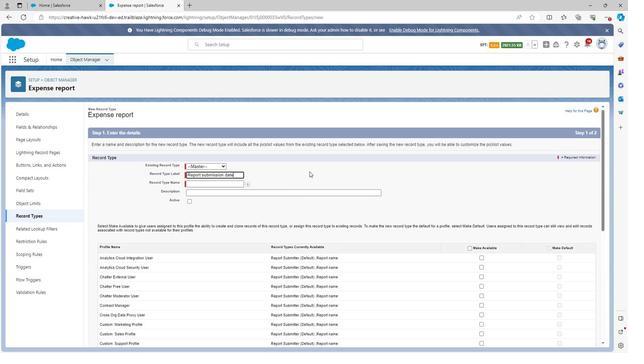 
Action: Mouse moved to (243, 193)
Screenshot: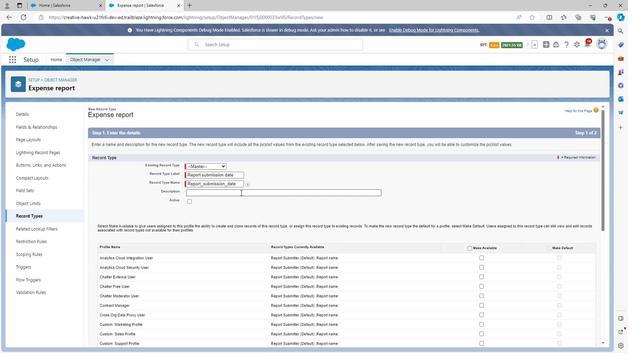 
Action: Mouse pressed left at (243, 193)
Screenshot: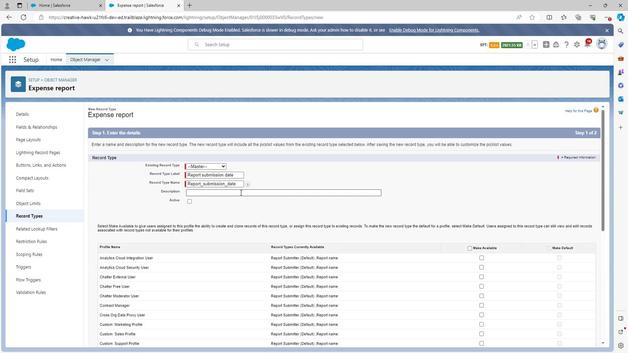
Action: Key pressed <Key.shift><Key.shift><Key.shift><Key.shift><Key.shift><Key.shift>Report<Key.space>submission<Key.space>date<Key.space>is<Key.space>used<Key.space>to<Key.space>mention<Key.space>the<Key.space>report<Key.space><Key.backspace><Key.space>submission
Screenshot: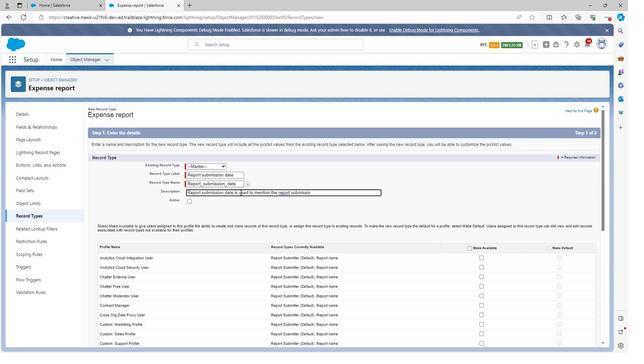 
Action: Mouse moved to (193, 201)
Screenshot: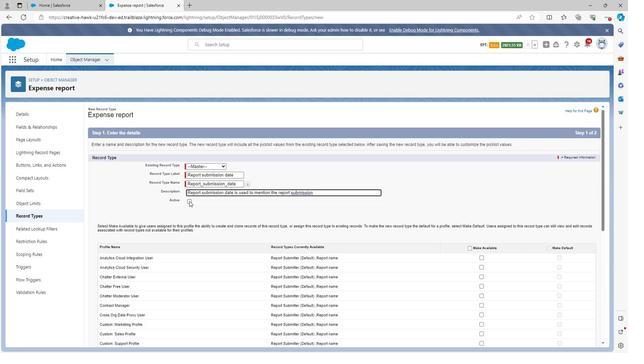 
Action: Mouse pressed left at (193, 201)
Screenshot: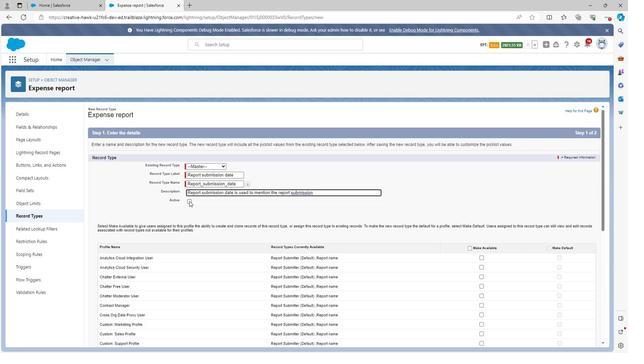 
Action: Mouse moved to (467, 249)
Screenshot: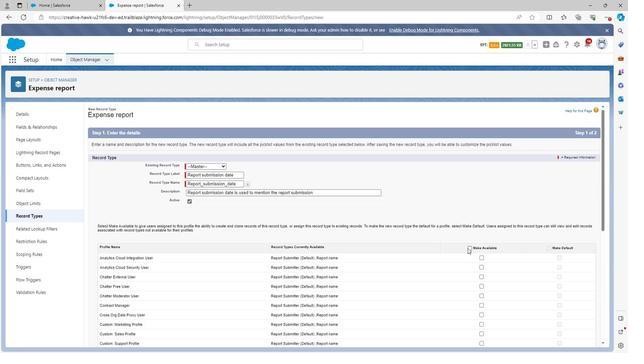 
Action: Mouse pressed left at (467, 249)
Screenshot: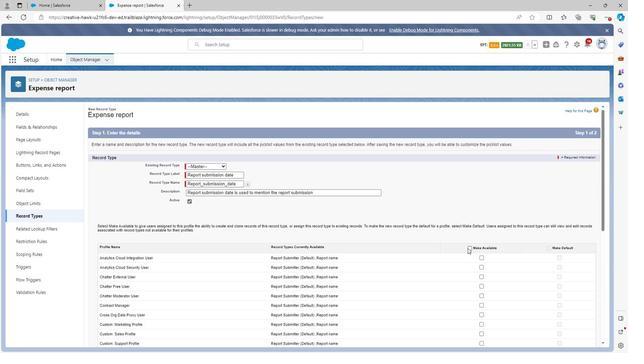 
Action: Mouse moved to (548, 251)
Screenshot: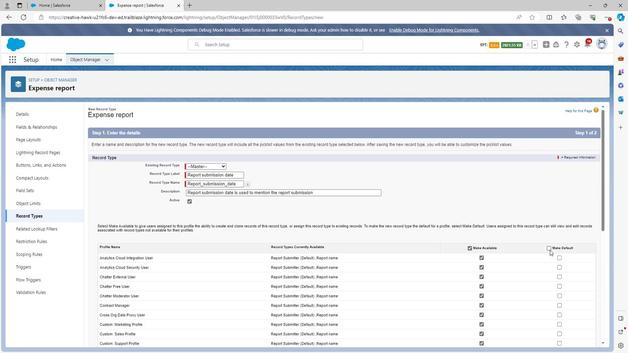 
Action: Mouse pressed left at (548, 251)
Screenshot: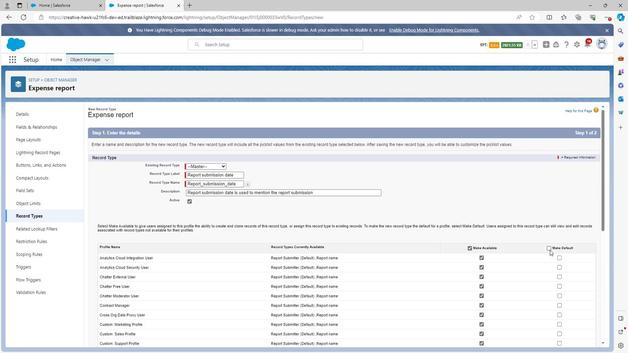 
Action: Mouse moved to (358, 254)
Screenshot: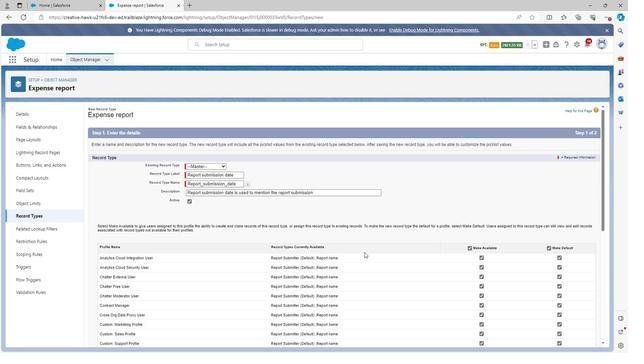 
Action: Mouse scrolled (358, 253) with delta (0, 0)
Screenshot: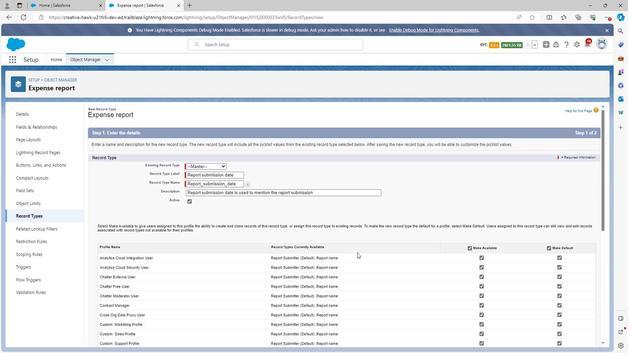 
Action: Mouse scrolled (358, 253) with delta (0, 0)
Screenshot: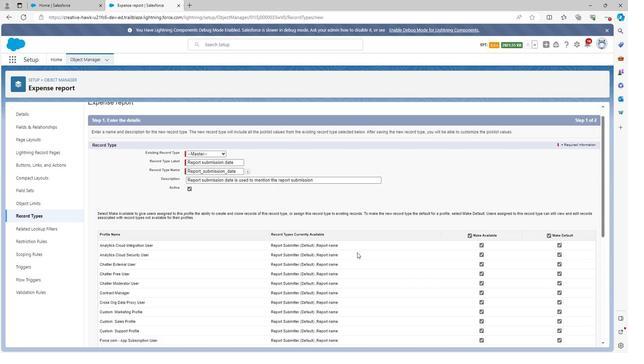 
Action: Mouse scrolled (358, 253) with delta (0, 0)
Screenshot: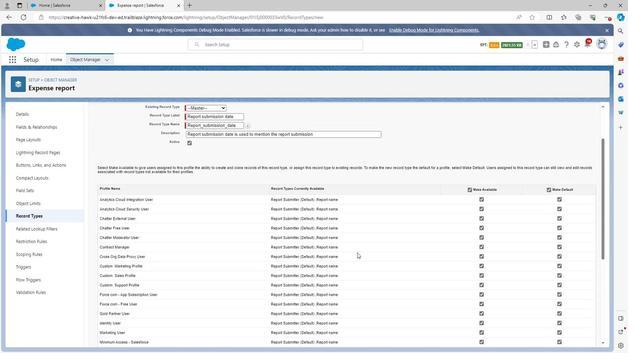 
Action: Mouse scrolled (358, 253) with delta (0, 0)
Screenshot: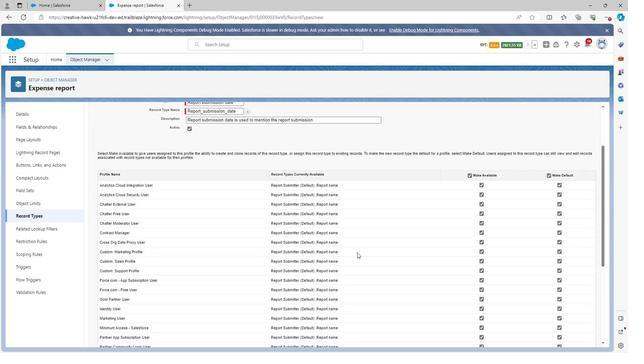 
Action: Mouse scrolled (358, 253) with delta (0, 0)
Screenshot: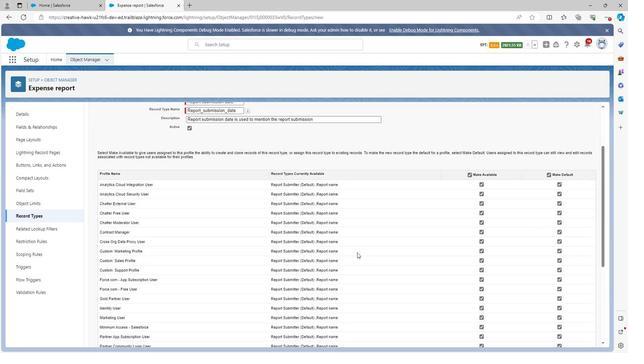 
Action: Mouse scrolled (358, 253) with delta (0, 0)
Screenshot: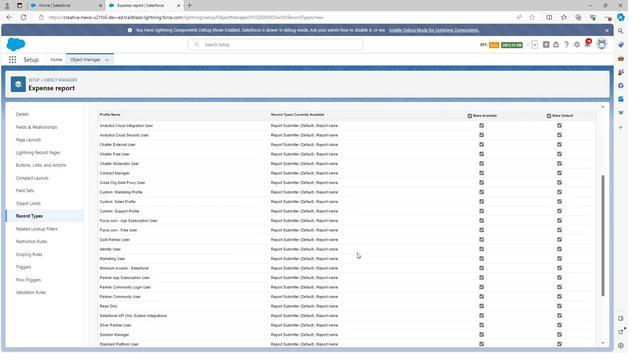 
Action: Mouse moved to (573, 340)
Screenshot: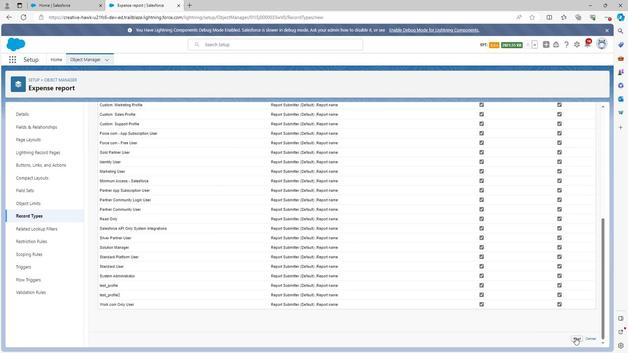 
Action: Mouse pressed left at (573, 340)
Screenshot: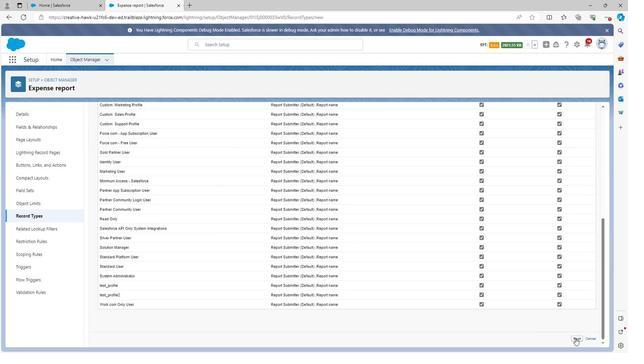 
Action: Mouse moved to (172, 231)
Screenshot: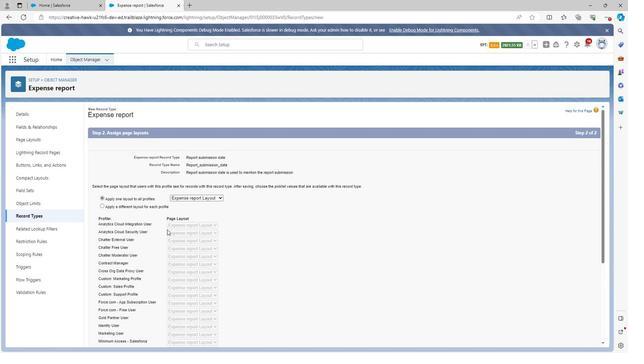 
Action: Mouse scrolled (172, 231) with delta (0, 0)
Screenshot: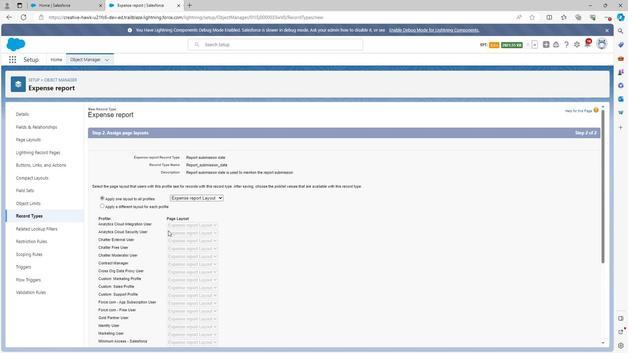 
Action: Mouse moved to (172, 232)
Screenshot: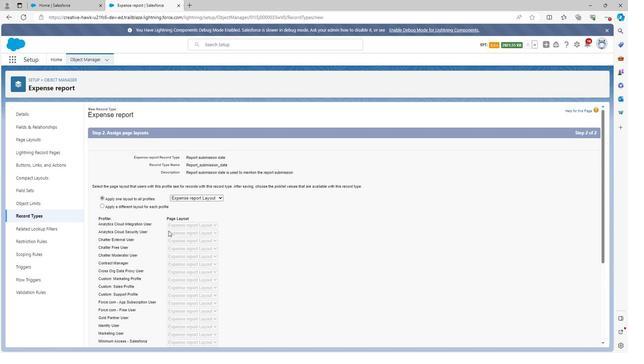 
Action: Mouse scrolled (172, 232) with delta (0, 0)
Screenshot: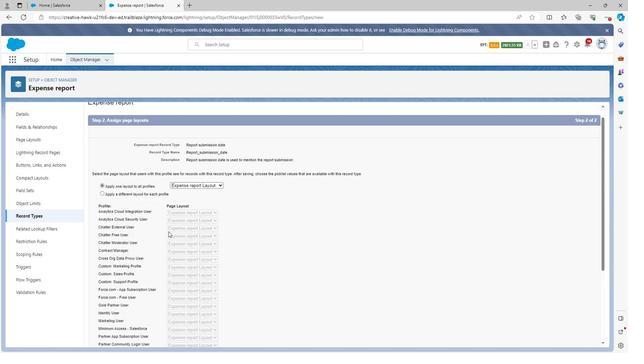 
Action: Mouse moved to (172, 232)
Screenshot: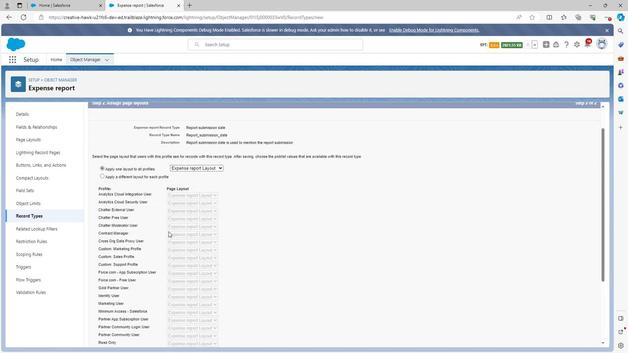
Action: Mouse scrolled (172, 232) with delta (0, 0)
Screenshot: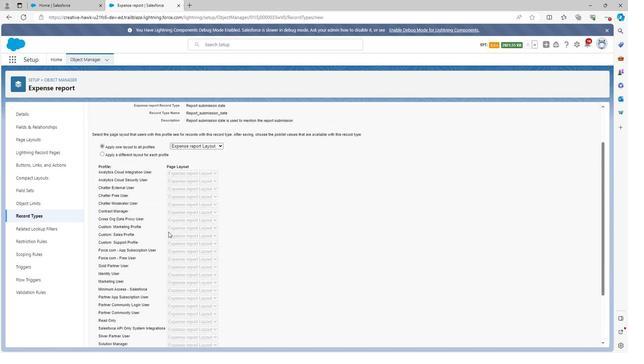 
Action: Mouse moved to (173, 233)
Screenshot: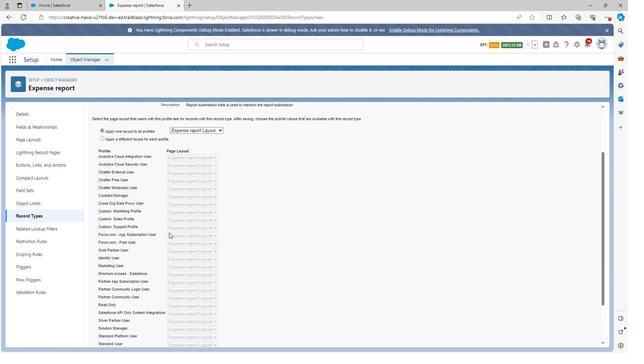 
Action: Mouse scrolled (173, 233) with delta (0, 0)
Screenshot: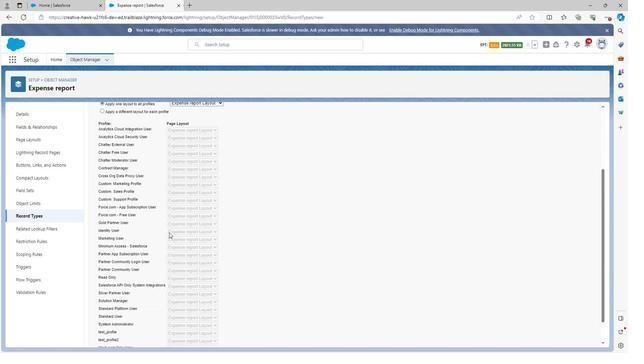
Action: Mouse moved to (174, 236)
Screenshot: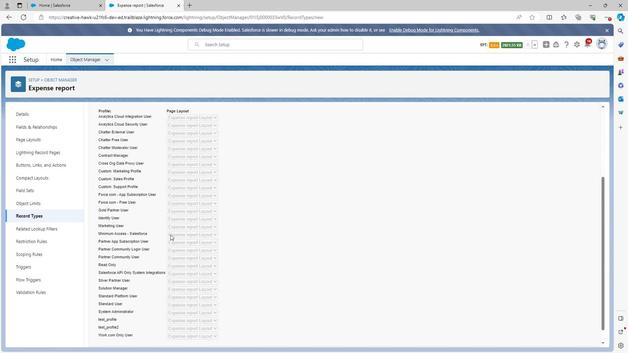 
Action: Mouse scrolled (174, 235) with delta (0, 0)
Screenshot: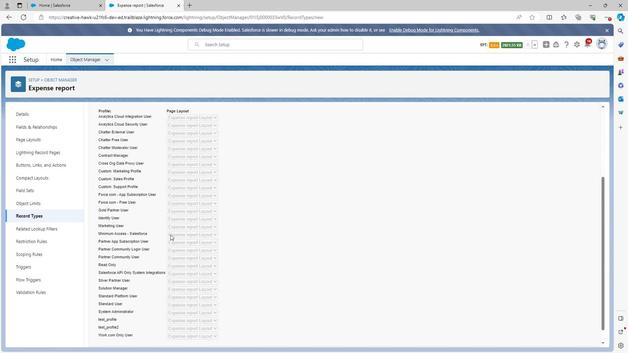 
Action: Mouse moved to (174, 236)
Screenshot: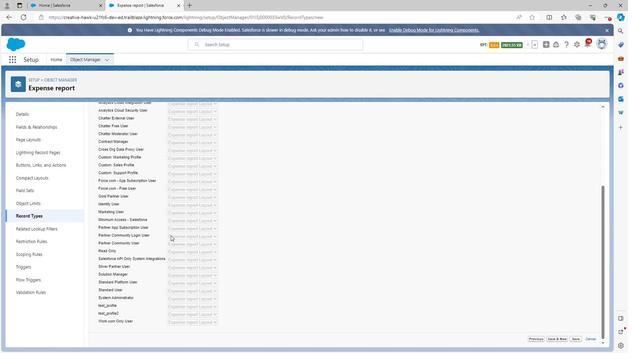 
Action: Mouse scrolled (174, 236) with delta (0, 0)
Screenshot: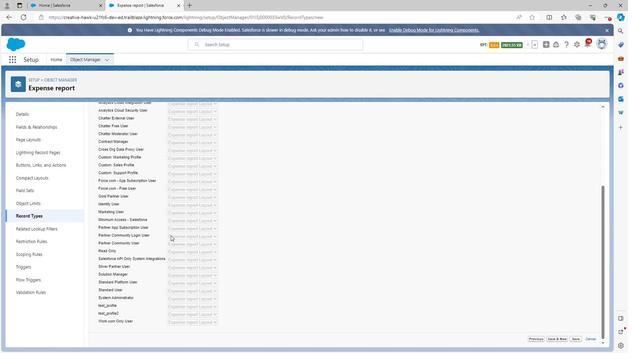 
Action: Mouse moved to (576, 341)
Screenshot: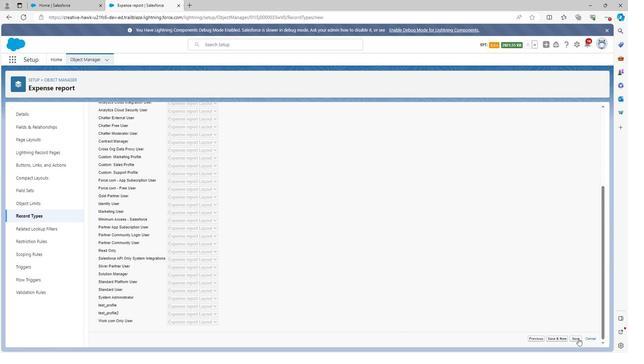 
Action: Mouse pressed left at (576, 341)
Screenshot: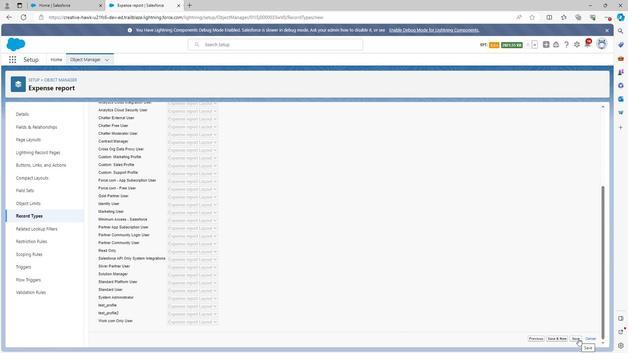 
Action: Mouse moved to (28, 218)
Screenshot: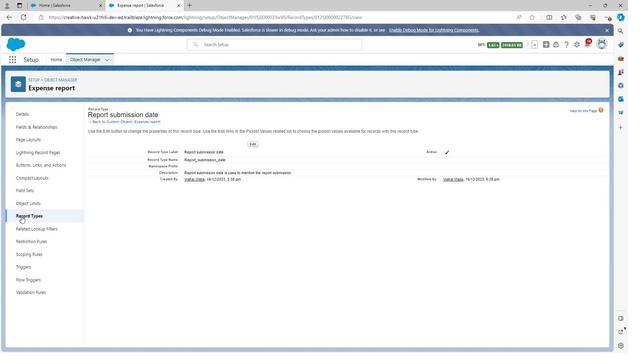 
Action: Mouse pressed left at (28, 218)
Screenshot: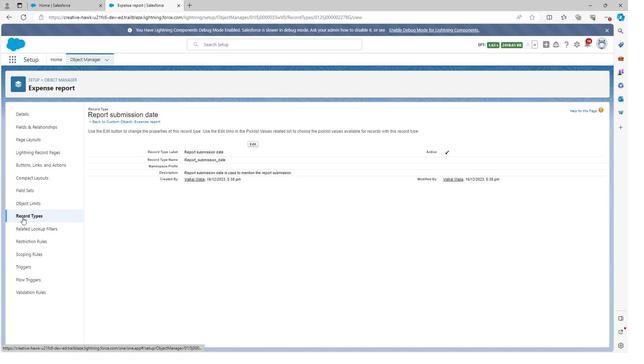 
Action: Mouse moved to (536, 113)
Screenshot: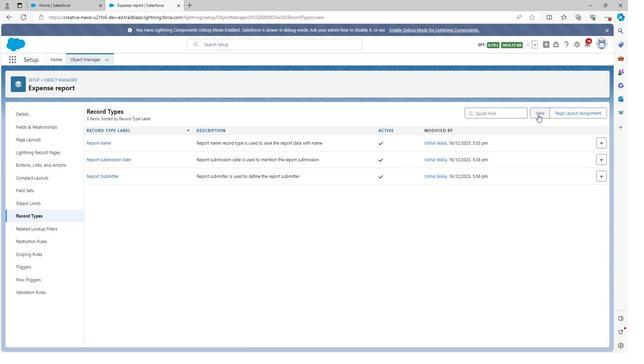 
Action: Mouse pressed left at (536, 113)
Screenshot: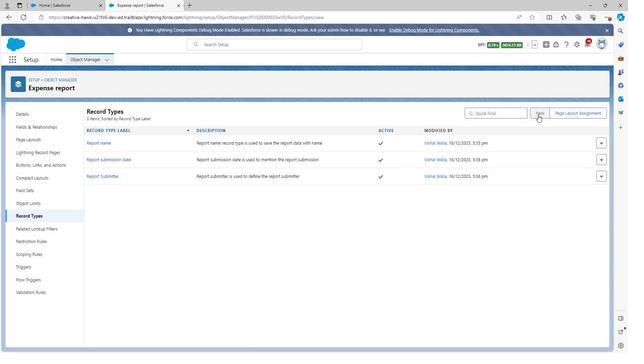 
Action: Mouse moved to (178, 162)
Screenshot: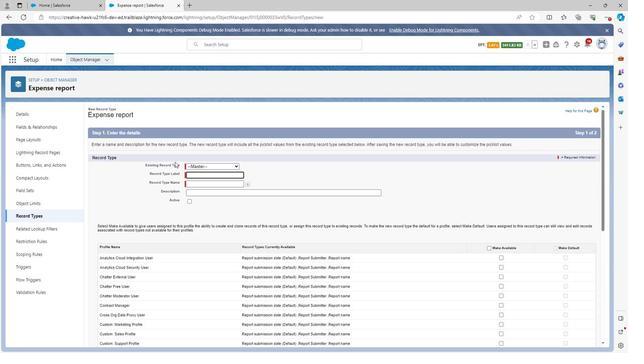
Action: Key pressed <Key.shift>Total<Key.space>amount
Screenshot: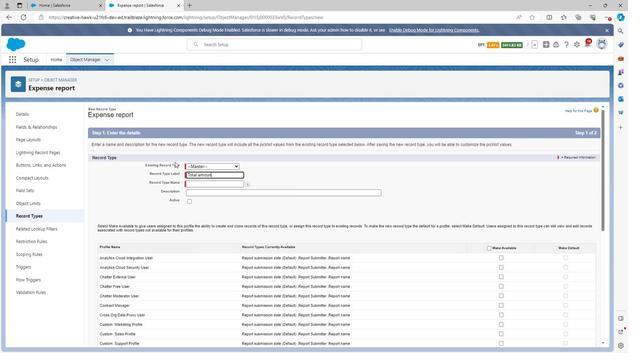 
Action: Mouse moved to (277, 175)
Screenshot: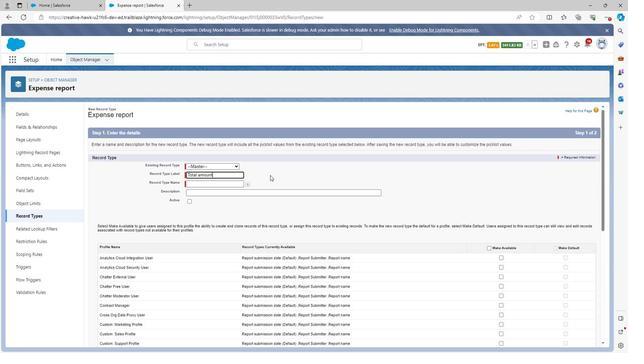 
Action: Mouse pressed left at (277, 175)
Screenshot: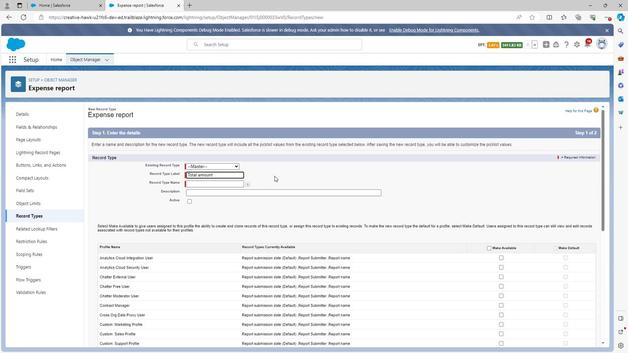 
Action: Mouse moved to (216, 194)
Screenshot: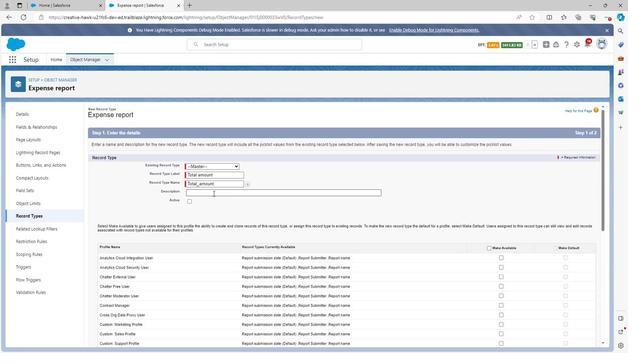 
Action: Mouse pressed left at (216, 194)
Screenshot: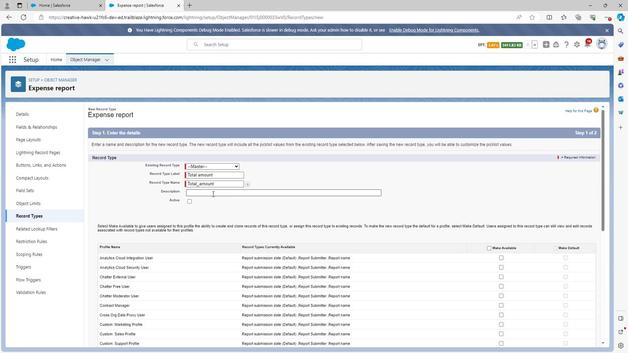 
Action: Key pressed <Key.shift>Total<Key.space>amount<Key.space>is<Key.space>used<Key.space>to<Key.space>mention<Key.space>about<Key.space>the<Key.space>total<Key.space>expense<Key.space>amount
Screenshot: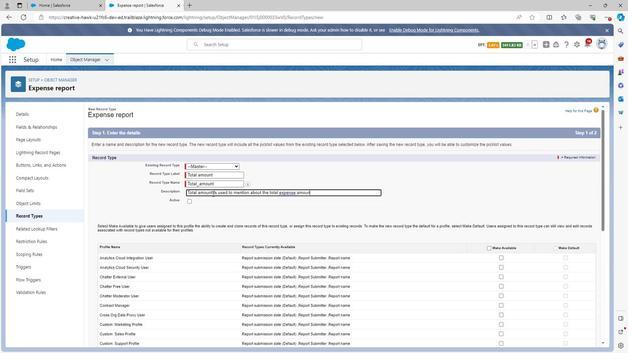 
Action: Mouse moved to (193, 201)
Screenshot: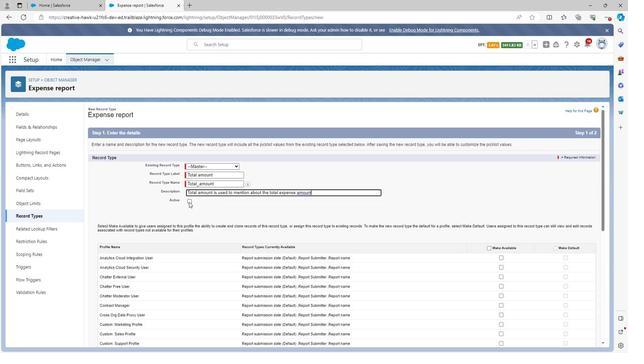 
Action: Mouse pressed left at (193, 201)
Screenshot: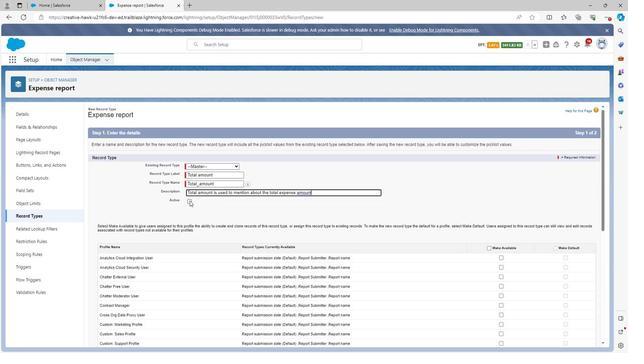 
Action: Mouse moved to (486, 249)
Screenshot: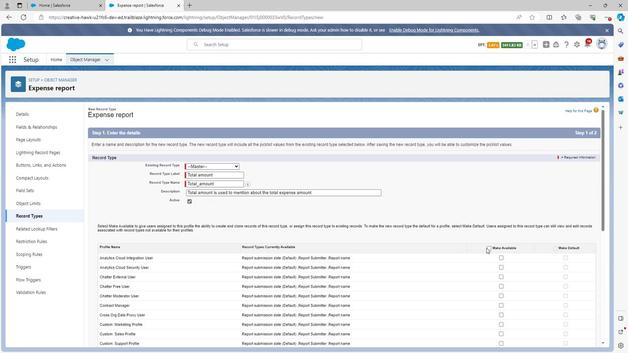
Action: Mouse pressed left at (486, 249)
Screenshot: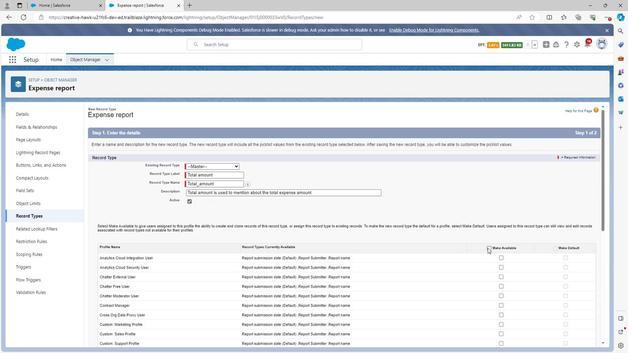 
Action: Mouse moved to (553, 248)
Screenshot: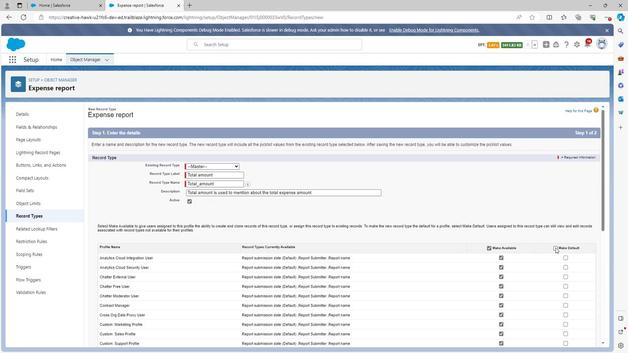 
Action: Mouse pressed left at (553, 248)
Screenshot: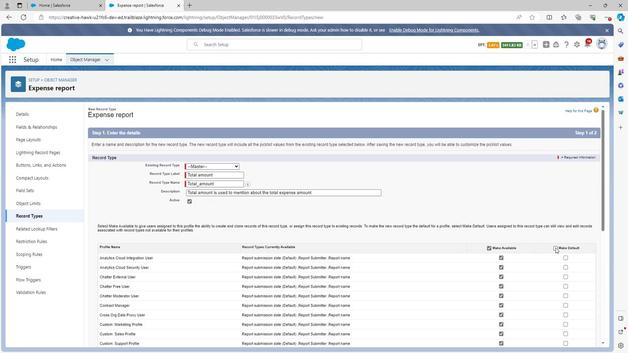 
Action: Mouse moved to (491, 248)
Screenshot: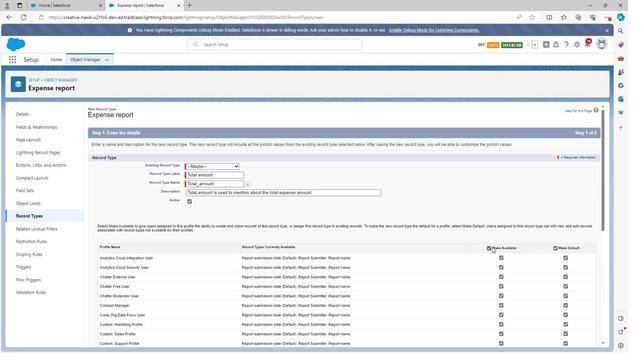 
Action: Mouse scrolled (491, 248) with delta (0, 0)
Screenshot: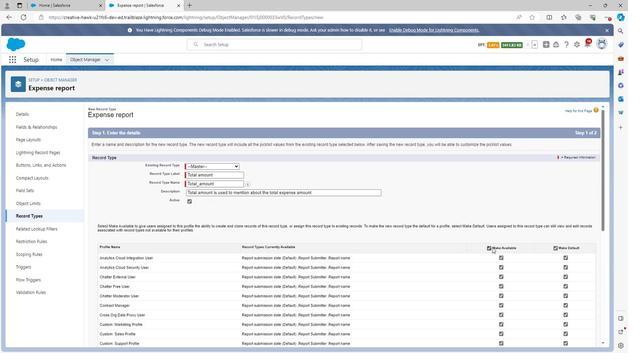 
Action: Mouse scrolled (491, 248) with delta (0, 0)
Screenshot: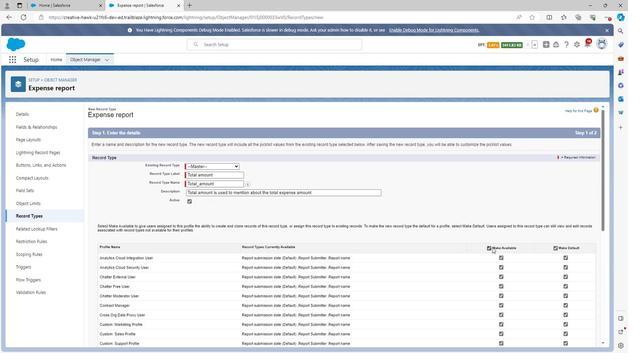 
Action: Mouse scrolled (491, 248) with delta (0, 0)
Screenshot: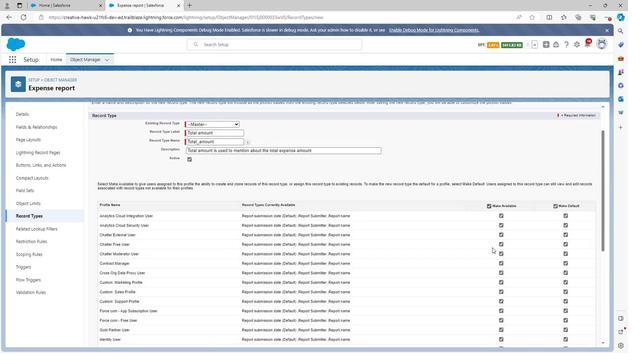 
Action: Mouse scrolled (491, 248) with delta (0, 0)
Screenshot: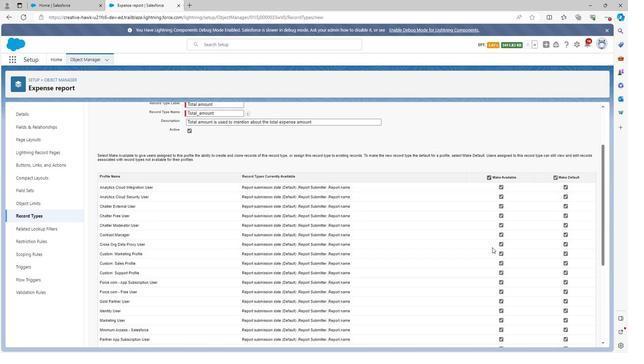 
Action: Mouse scrolled (491, 248) with delta (0, 0)
Screenshot: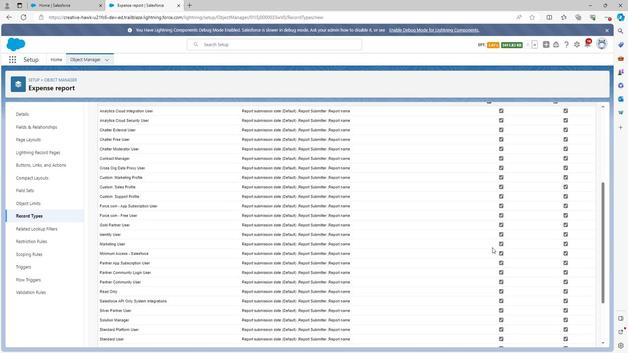 
Action: Mouse scrolled (491, 248) with delta (0, 0)
Screenshot: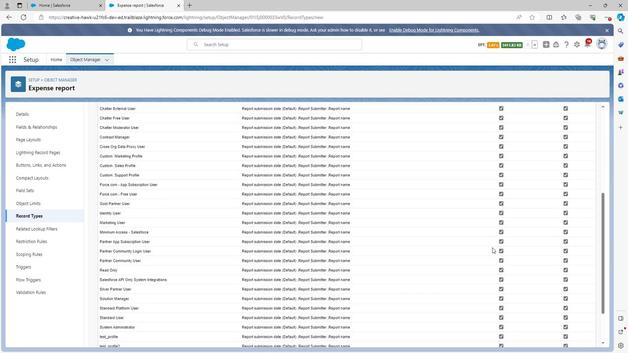 
Action: Mouse scrolled (491, 248) with delta (0, 0)
Screenshot: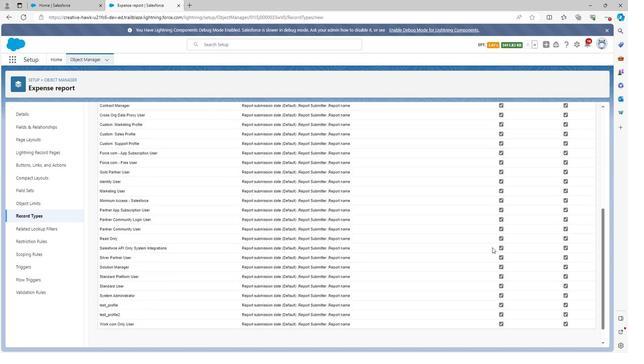 
Action: Mouse scrolled (491, 248) with delta (0, 0)
Screenshot: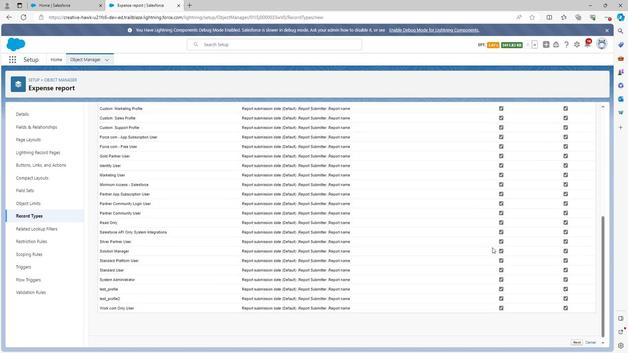
Action: Mouse scrolled (491, 248) with delta (0, 0)
Screenshot: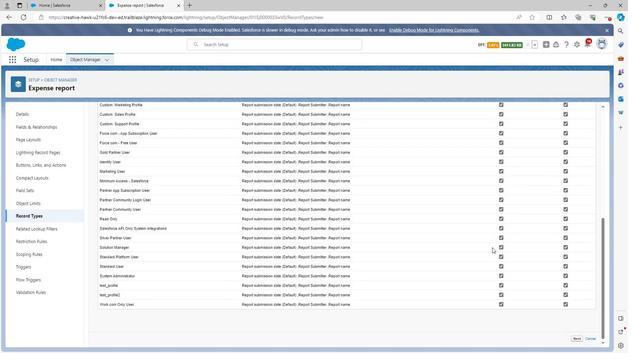 
Action: Mouse moved to (573, 340)
Screenshot: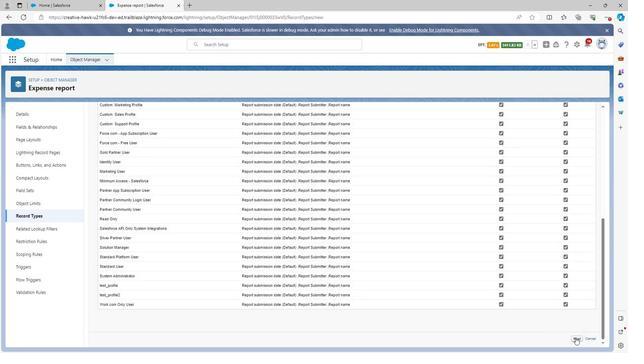 
Action: Mouse pressed left at (573, 340)
Screenshot: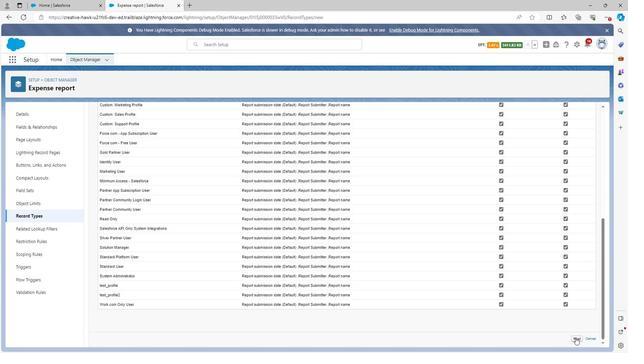 
Action: Mouse moved to (347, 247)
Screenshot: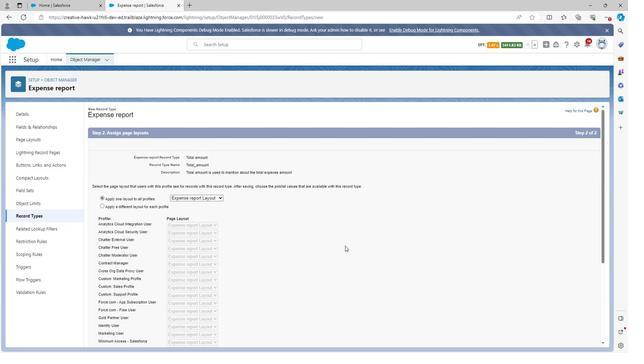 
Action: Mouse scrolled (347, 247) with delta (0, 0)
Screenshot: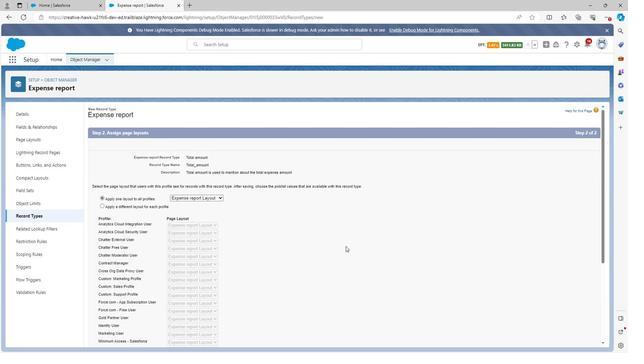 
Action: Mouse scrolled (347, 247) with delta (0, 0)
Screenshot: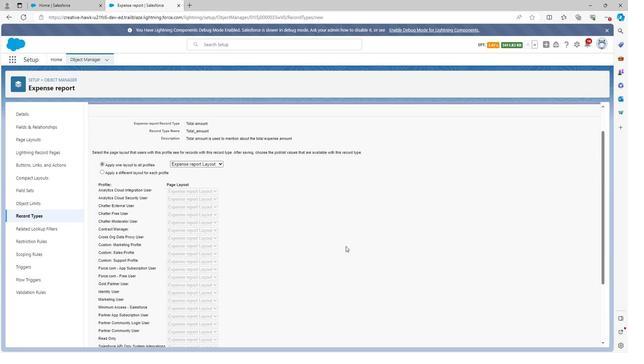 
Action: Mouse scrolled (347, 247) with delta (0, 0)
Screenshot: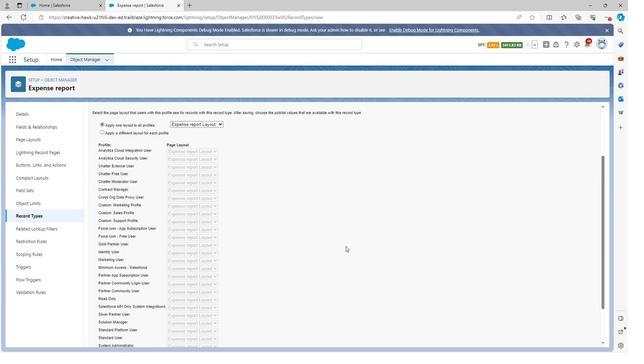 
Action: Mouse moved to (348, 247)
Screenshot: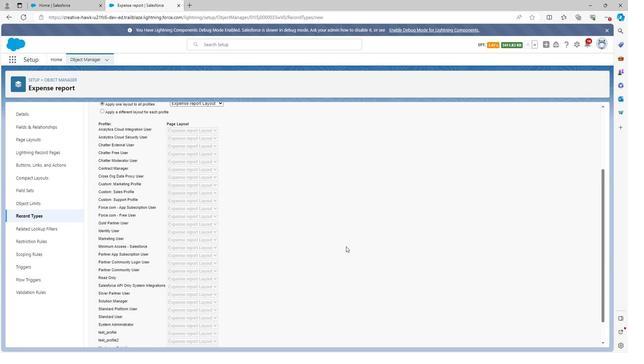 
Action: Mouse scrolled (348, 247) with delta (0, 0)
Screenshot: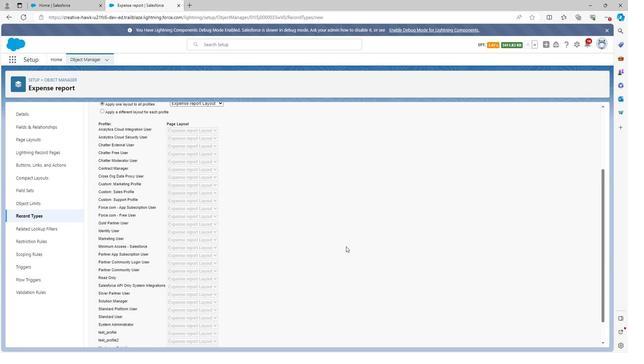 
Action: Mouse moved to (351, 249)
Screenshot: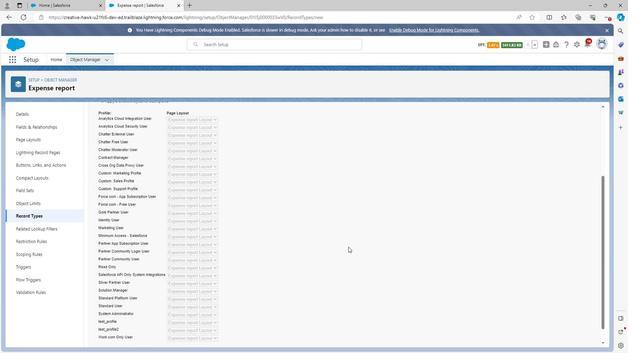 
Action: Mouse scrolled (351, 248) with delta (0, 0)
Screenshot: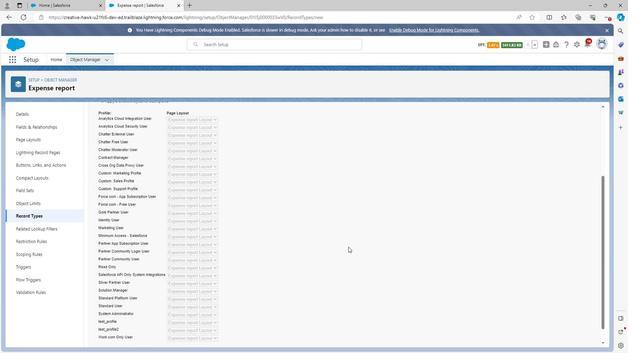 
Action: Mouse moved to (573, 340)
Screenshot: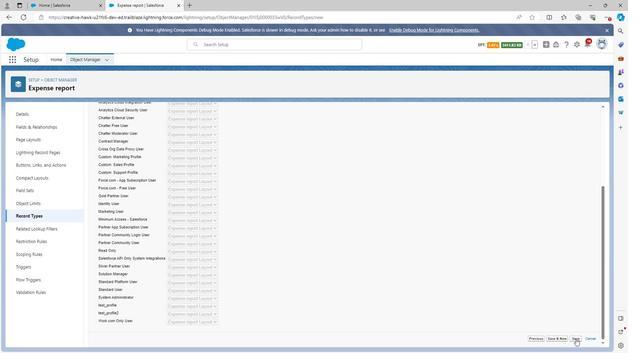 
Action: Mouse pressed left at (573, 340)
Screenshot: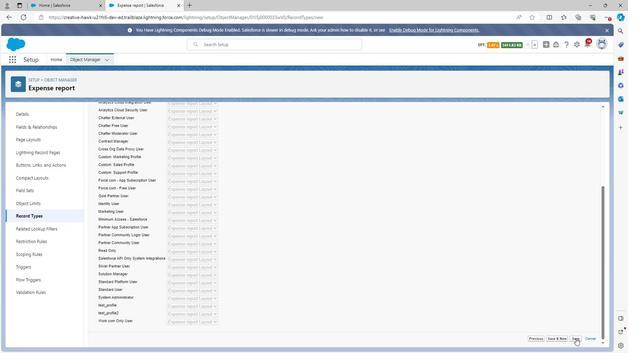 
Action: Mouse moved to (36, 216)
Screenshot: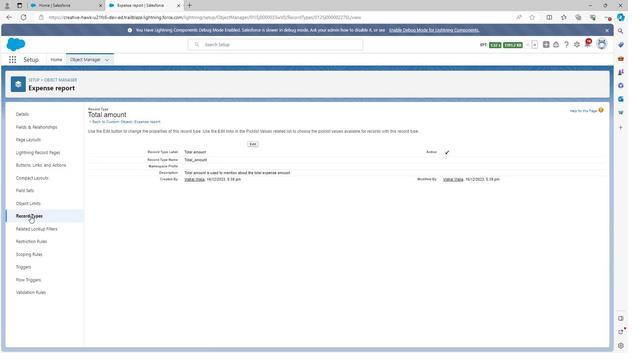 
Action: Mouse pressed left at (36, 216)
Screenshot: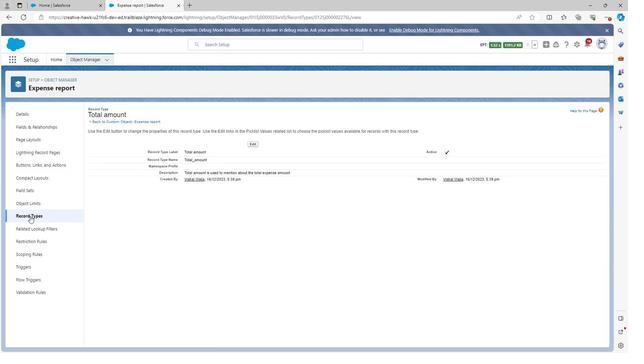
Action: Mouse moved to (535, 114)
Screenshot: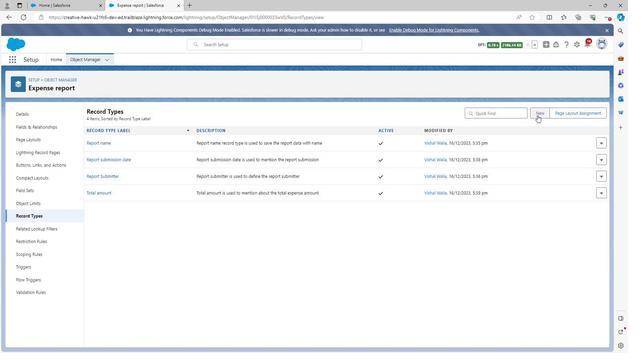 
Action: Mouse pressed left at (535, 114)
Screenshot: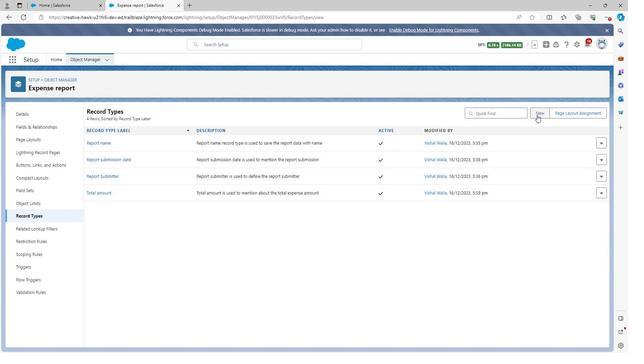 
Action: Mouse moved to (228, 174)
Screenshot: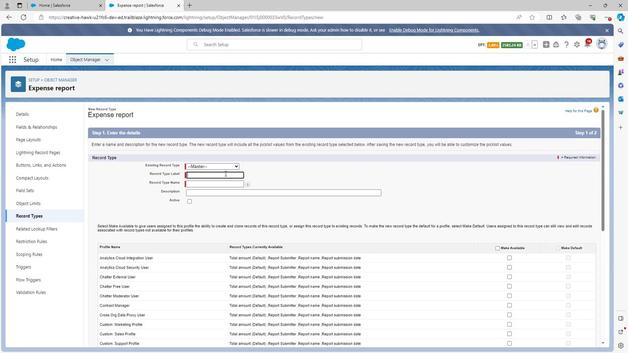 
Action: Key pressed <Key.shift>Approver
Screenshot: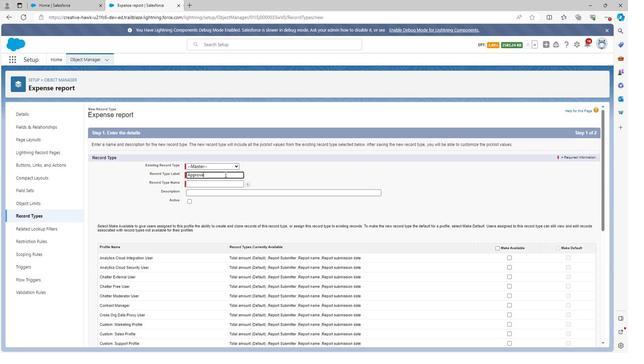 
Action: Mouse moved to (268, 174)
Screenshot: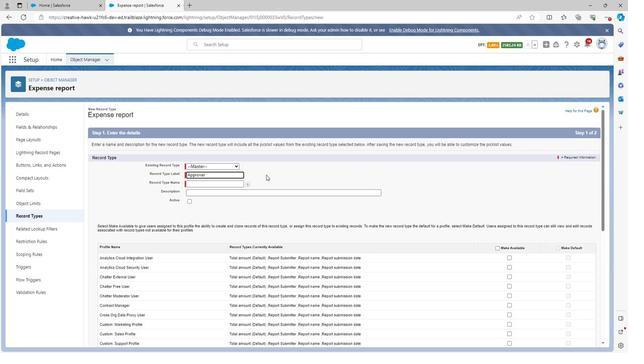 
Action: Mouse pressed left at (268, 174)
Screenshot: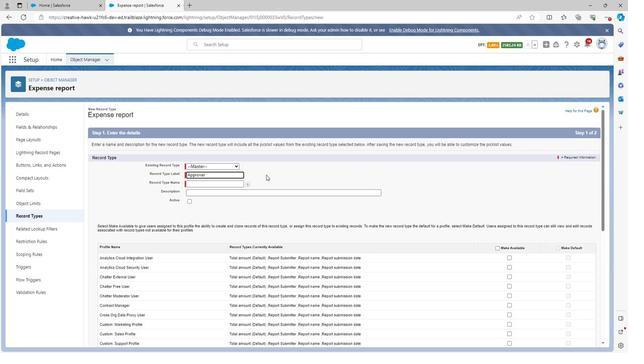 
Action: Mouse moved to (222, 194)
Screenshot: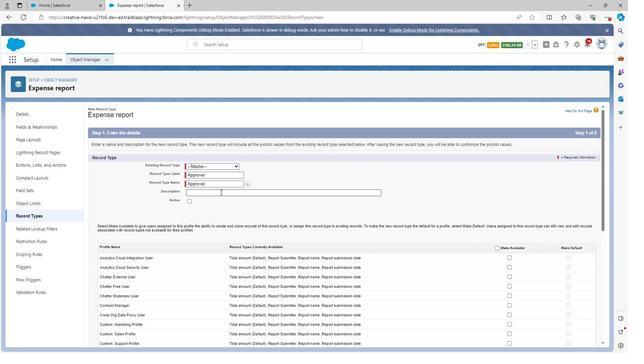 
Action: Mouse pressed left at (222, 194)
Screenshot: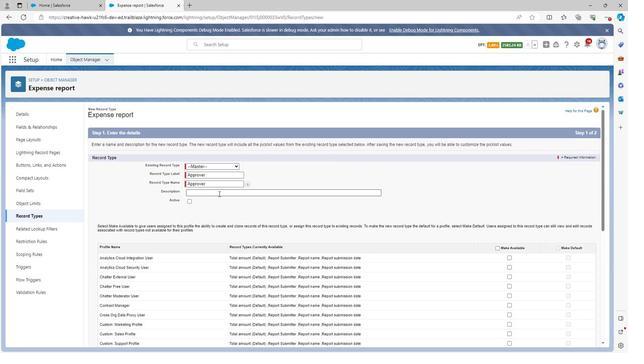 
Action: Mouse moved to (222, 194)
Screenshot: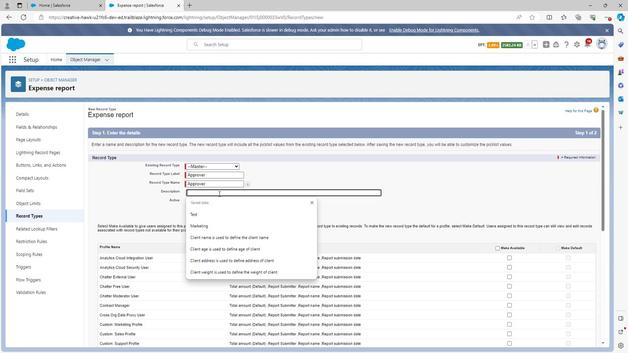 
Action: Key pressed <Key.shift>Approver<Key.space>record<Key.space>type<Key.space>is<Key.space>used<Key.space>to<Key.space>defined<Key.space>and<Key.space>save<Key.space>the<Key.space>approver
Screenshot: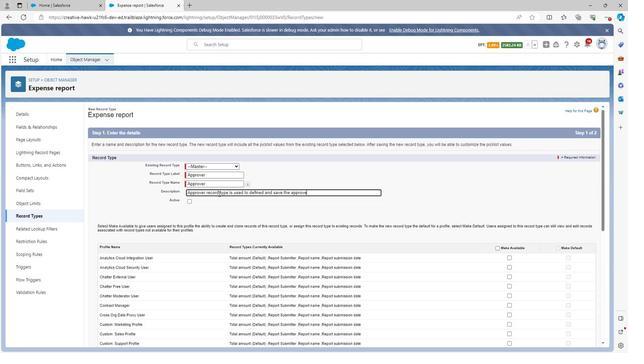
Action: Mouse moved to (193, 200)
Screenshot: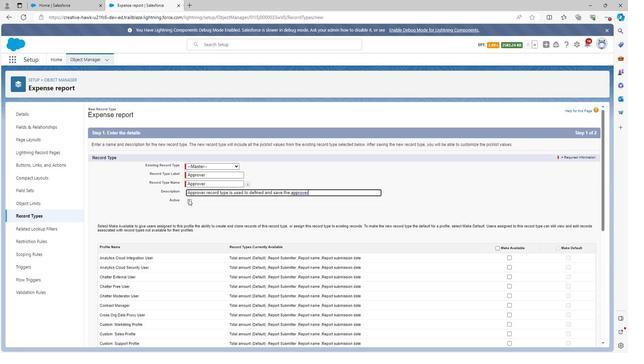 
Action: Mouse pressed left at (193, 200)
Screenshot: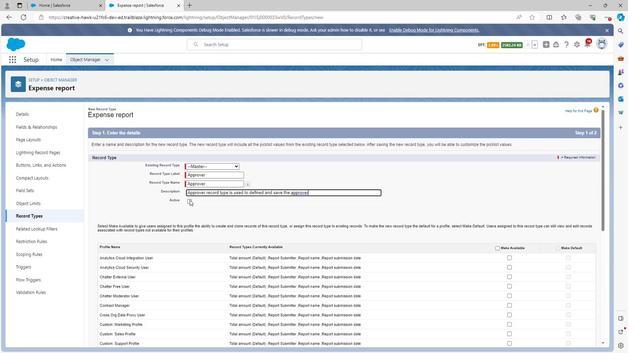 
Action: Mouse moved to (497, 250)
Screenshot: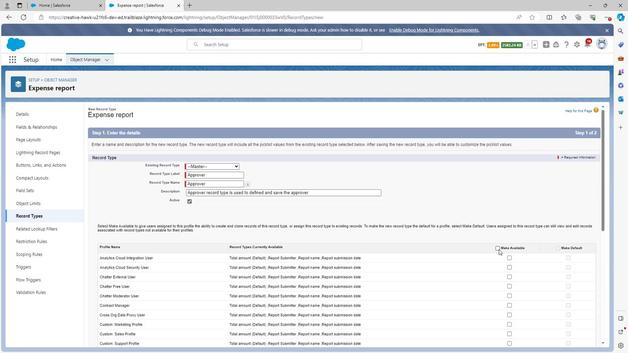 
Action: Mouse pressed left at (497, 250)
Screenshot: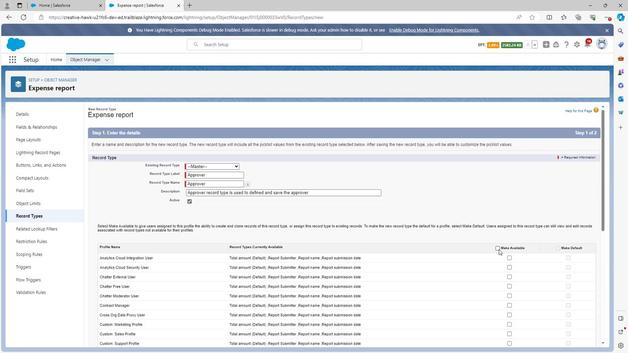 
Action: Mouse moved to (557, 248)
Screenshot: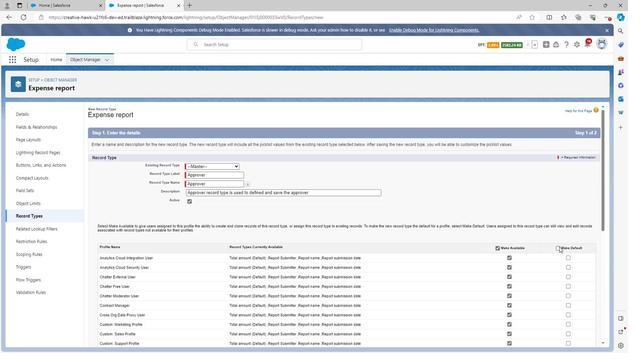 
Action: Mouse pressed left at (557, 248)
Screenshot: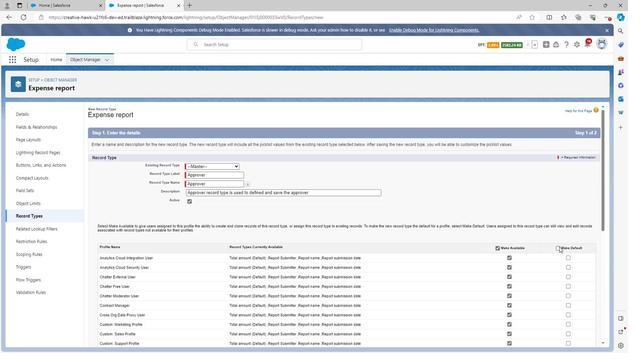 
Action: Mouse moved to (414, 283)
Screenshot: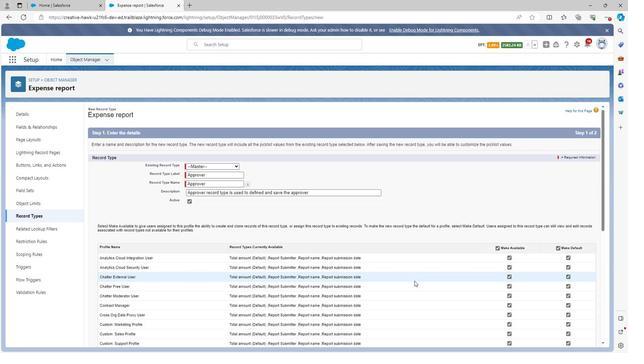
Action: Mouse scrolled (414, 282) with delta (0, 0)
Screenshot: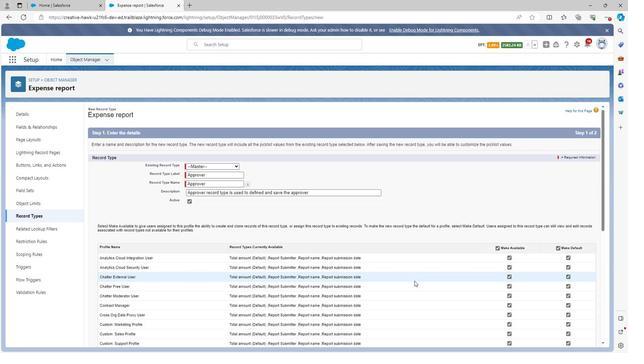 
Action: Mouse scrolled (414, 282) with delta (0, 0)
Screenshot: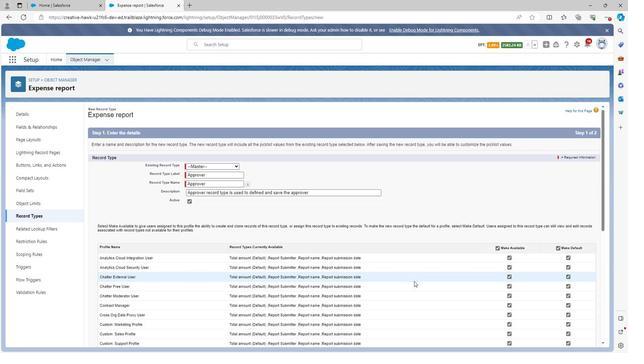 
Action: Mouse scrolled (414, 282) with delta (0, 0)
Screenshot: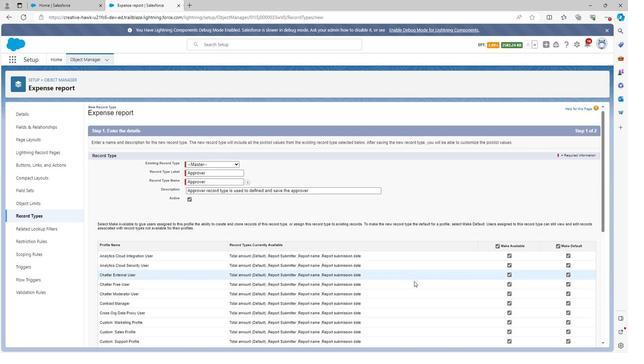 
Action: Mouse scrolled (414, 282) with delta (0, 0)
Screenshot: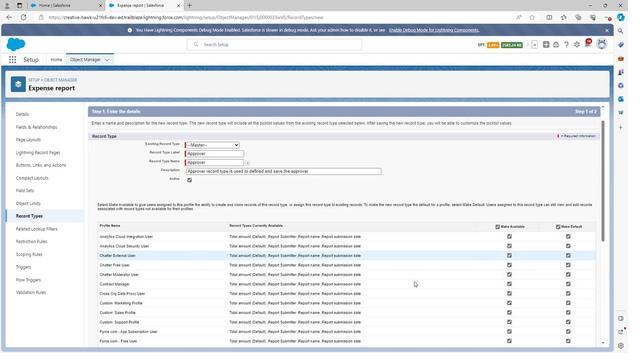 
Action: Mouse scrolled (414, 282) with delta (0, 0)
Screenshot: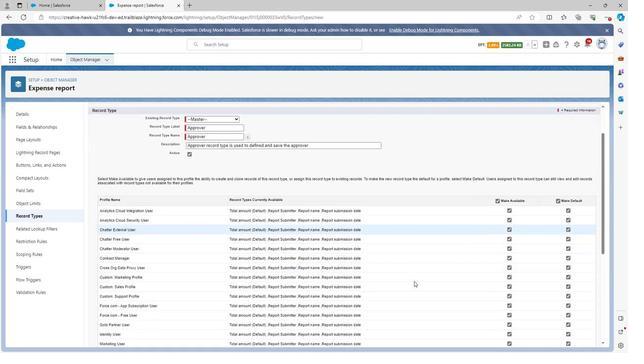 
Action: Mouse scrolled (414, 282) with delta (0, 0)
Screenshot: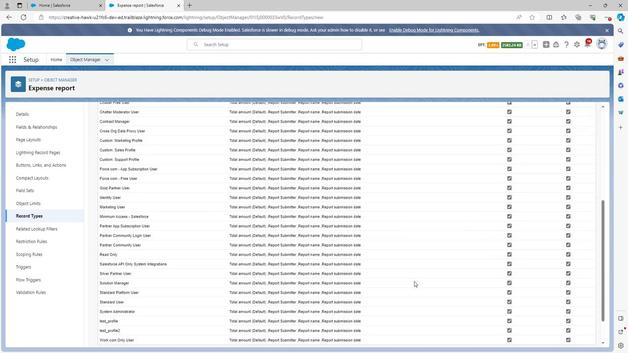 
Action: Mouse scrolled (414, 282) with delta (0, 0)
Screenshot: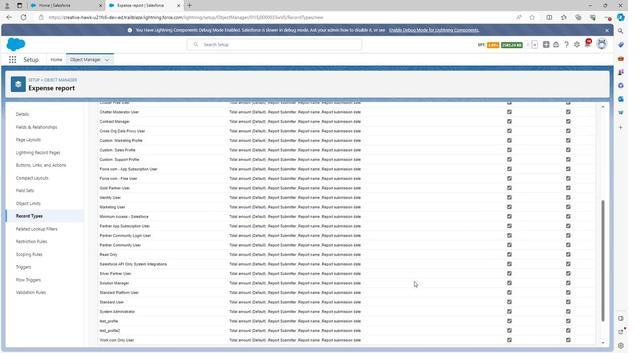 
Action: Mouse scrolled (414, 282) with delta (0, 0)
Screenshot: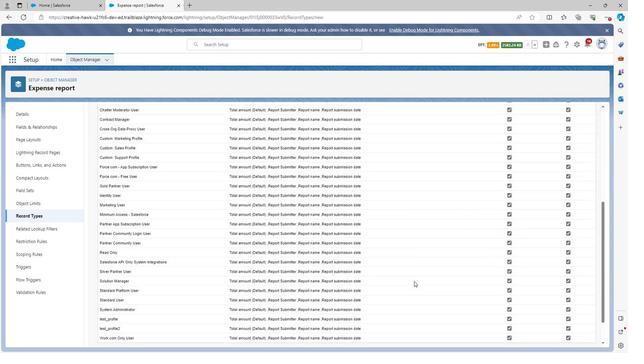 
Action: Mouse scrolled (414, 282) with delta (0, 0)
Screenshot: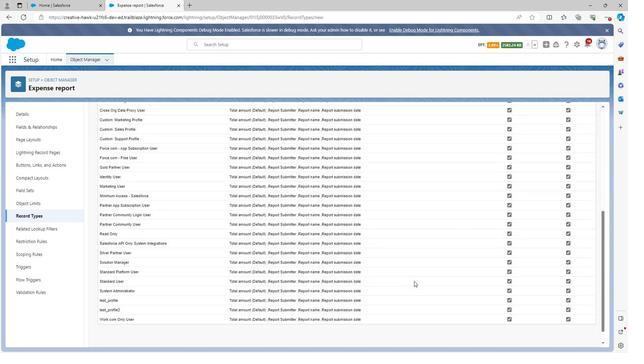 
Action: Mouse moved to (574, 340)
Screenshot: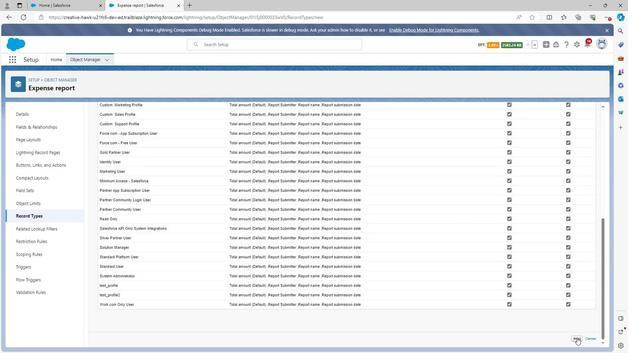 
Action: Mouse pressed left at (574, 340)
Screenshot: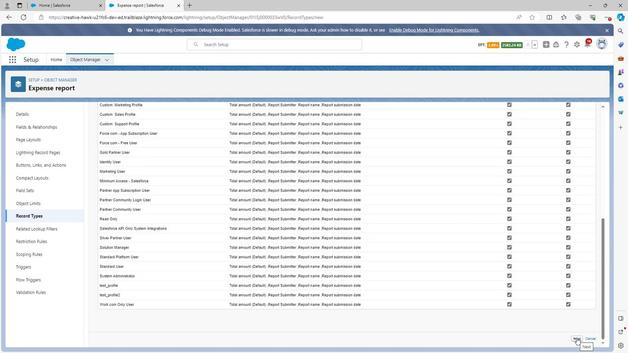 
Action: Mouse moved to (352, 254)
Screenshot: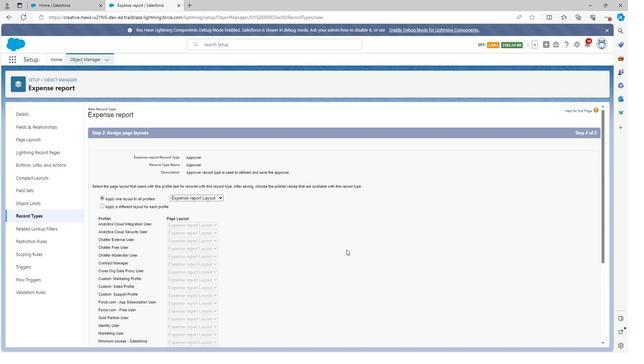 
Action: Mouse scrolled (352, 254) with delta (0, 0)
Screenshot: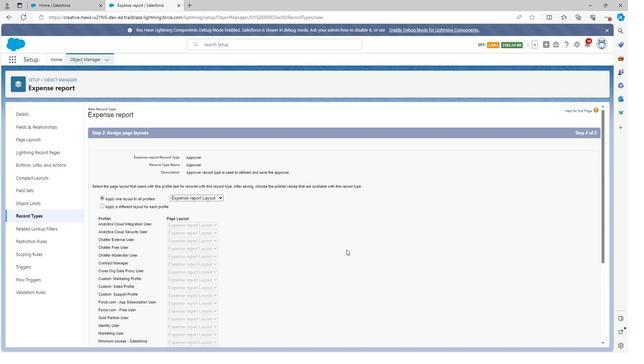
Action: Mouse moved to (354, 255)
Screenshot: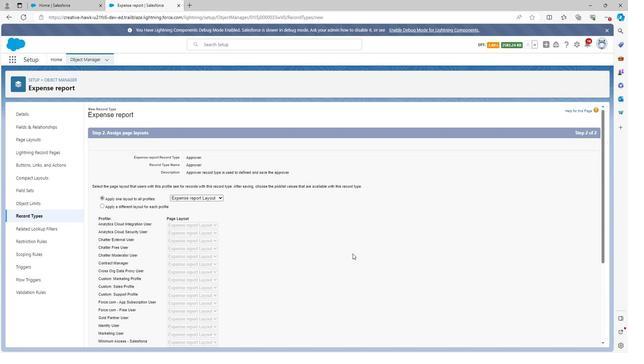 
Action: Mouse scrolled (354, 255) with delta (0, 0)
Screenshot: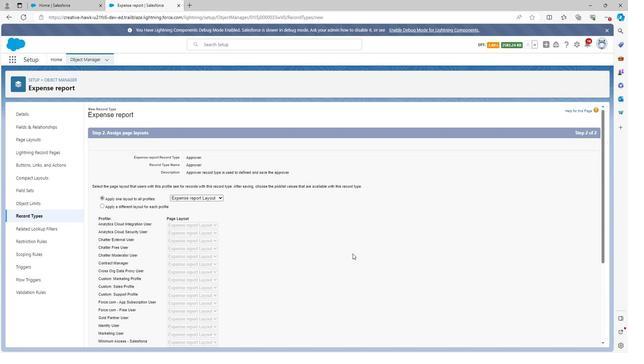 
Action: Mouse scrolled (354, 255) with delta (0, 0)
Screenshot: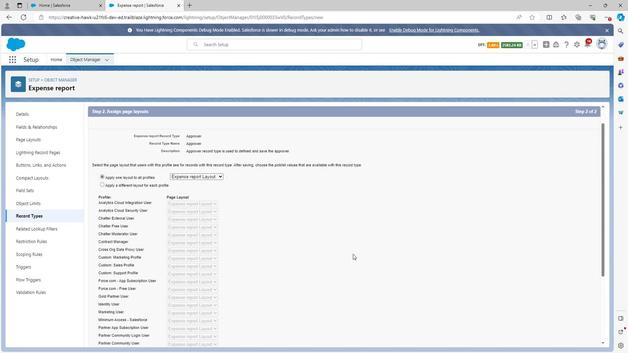 
Action: Mouse scrolled (354, 255) with delta (0, 0)
Screenshot: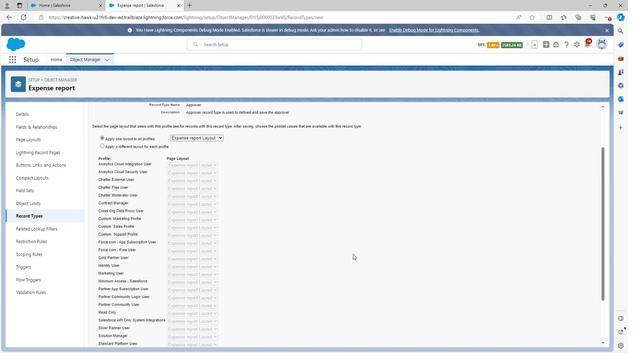 
Action: Mouse scrolled (354, 255) with delta (0, 0)
Screenshot: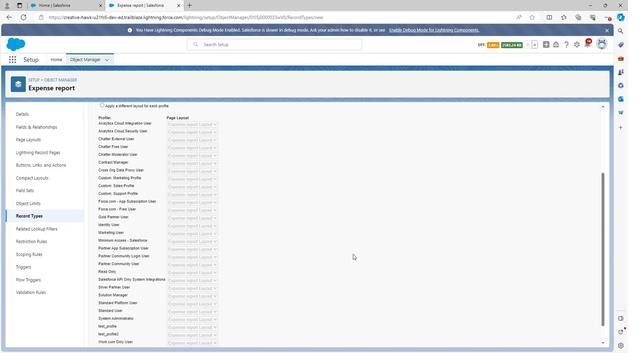 
Action: Mouse moved to (354, 256)
Screenshot: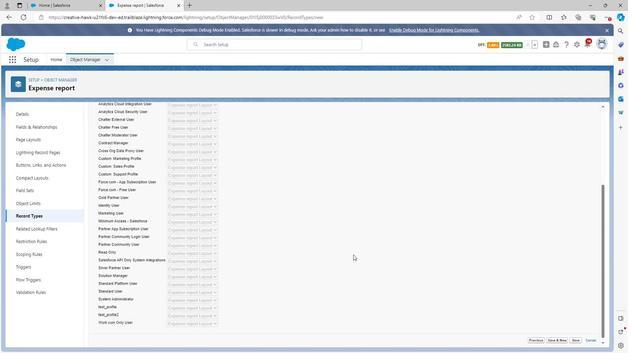 
Action: Mouse scrolled (354, 255) with delta (0, 0)
Screenshot: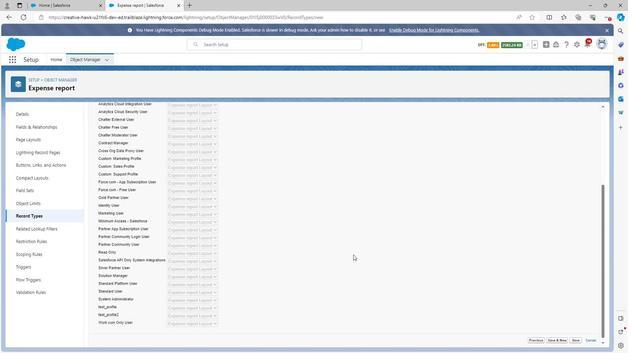 
Action: Mouse moved to (573, 342)
Screenshot: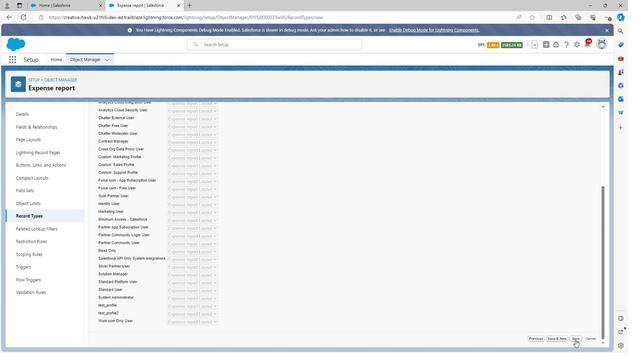 
Action: Mouse pressed left at (573, 342)
Screenshot: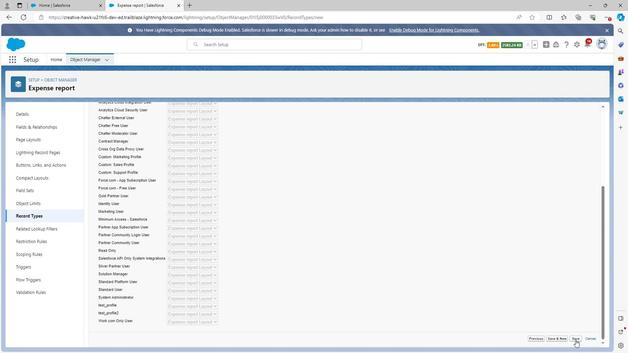 
Action: Mouse moved to (85, 58)
Screenshot: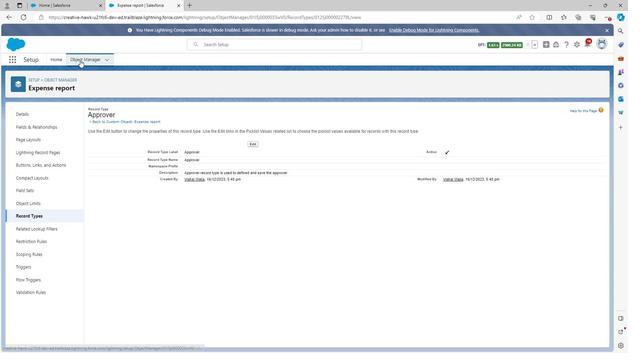 
Action: Mouse pressed left at (85, 58)
Screenshot: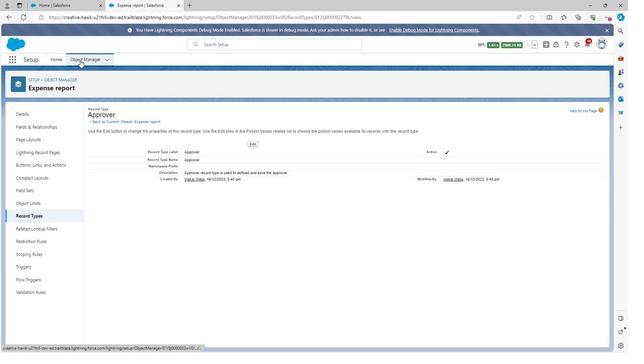 
Action: Mouse moved to (66, 215)
Screenshot: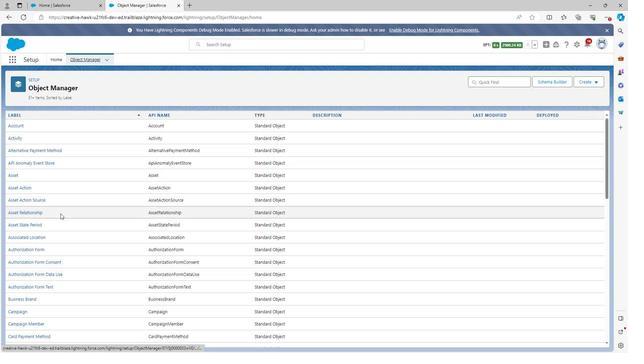 
Action: Mouse scrolled (66, 215) with delta (0, 0)
Screenshot: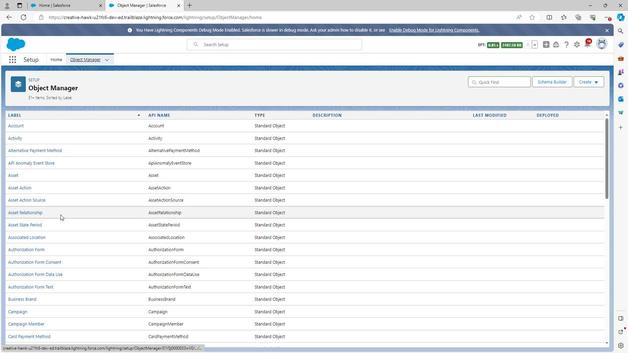 
Action: Mouse scrolled (66, 215) with delta (0, 0)
Screenshot: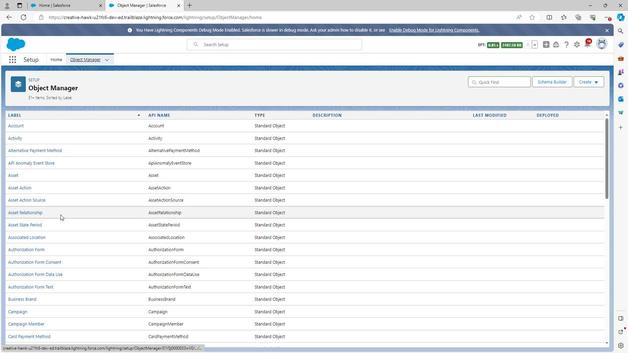 
Action: Mouse scrolled (66, 215) with delta (0, 0)
Screenshot: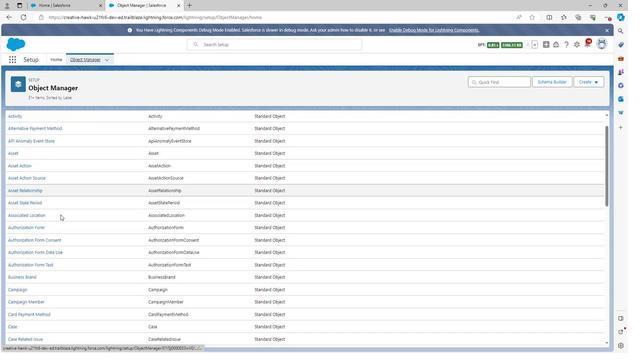 
Action: Mouse scrolled (66, 215) with delta (0, 0)
